 Task: Start in the project AgileHive the sprint 'Information Architecture Sprint', with a duration of 1 week. Start in the project AgileHive the sprint 'Information Architecture Sprint', with a duration of 3 weeks. Start in the project AgileHive the sprint 'Information Architecture Sprint', with a duration of 2 weeks
Action: Mouse moved to (232, 71)
Screenshot: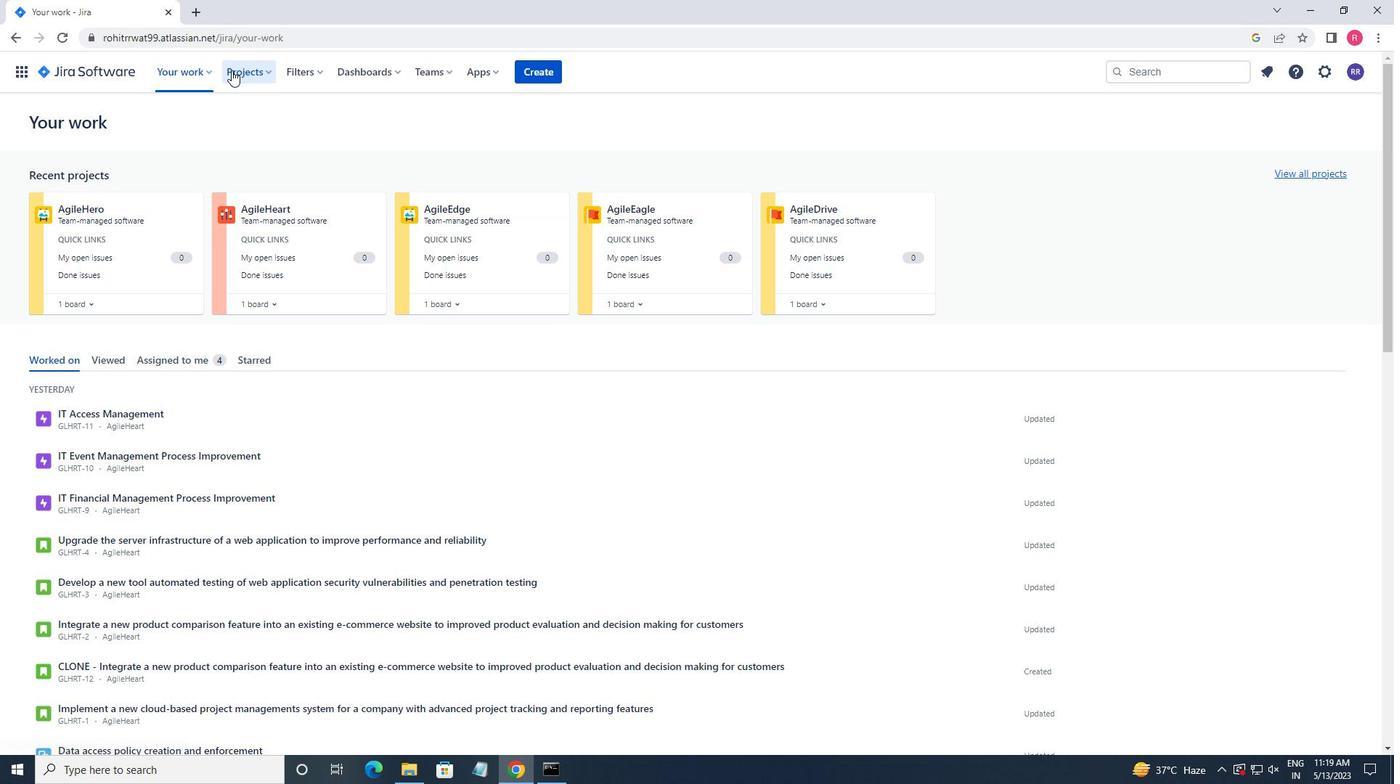 
Action: Mouse pressed left at (232, 71)
Screenshot: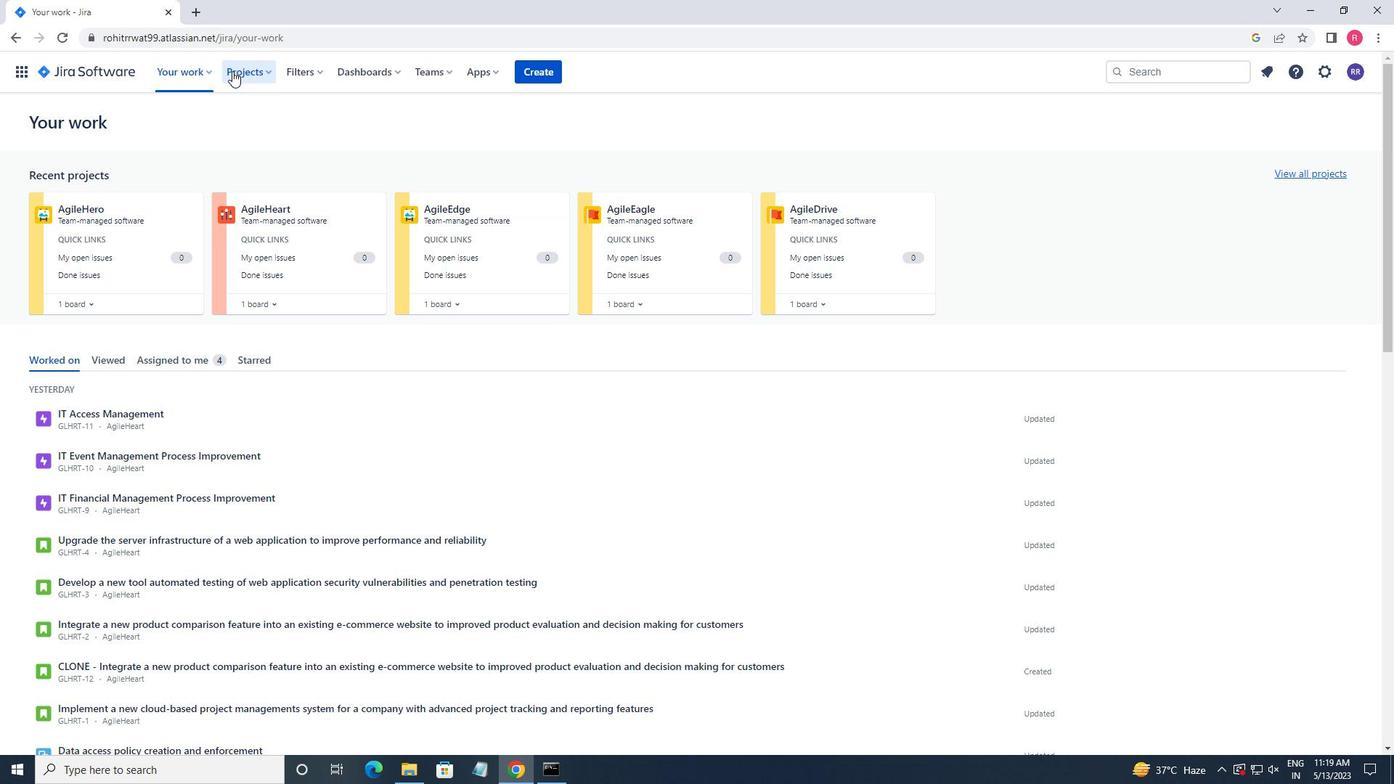 
Action: Mouse moved to (268, 132)
Screenshot: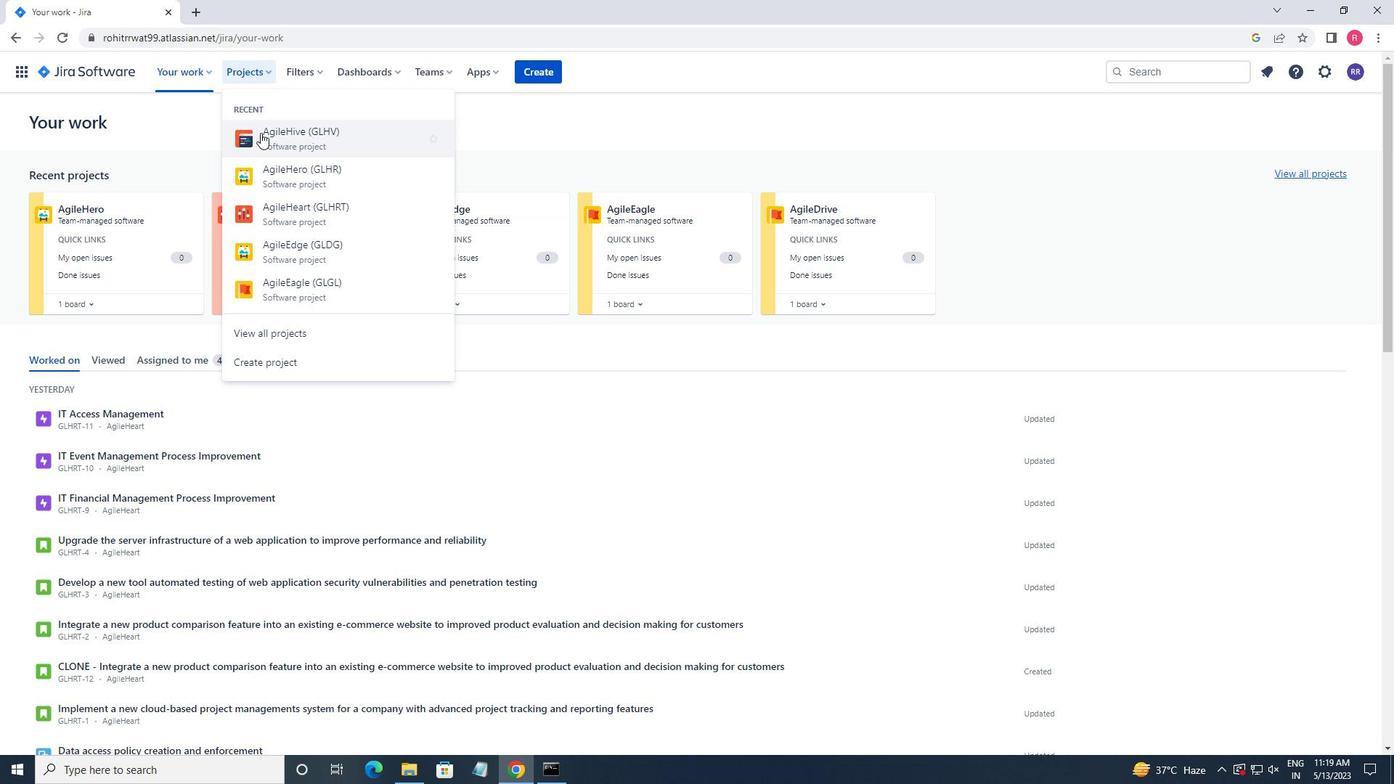 
Action: Mouse pressed left at (268, 132)
Screenshot: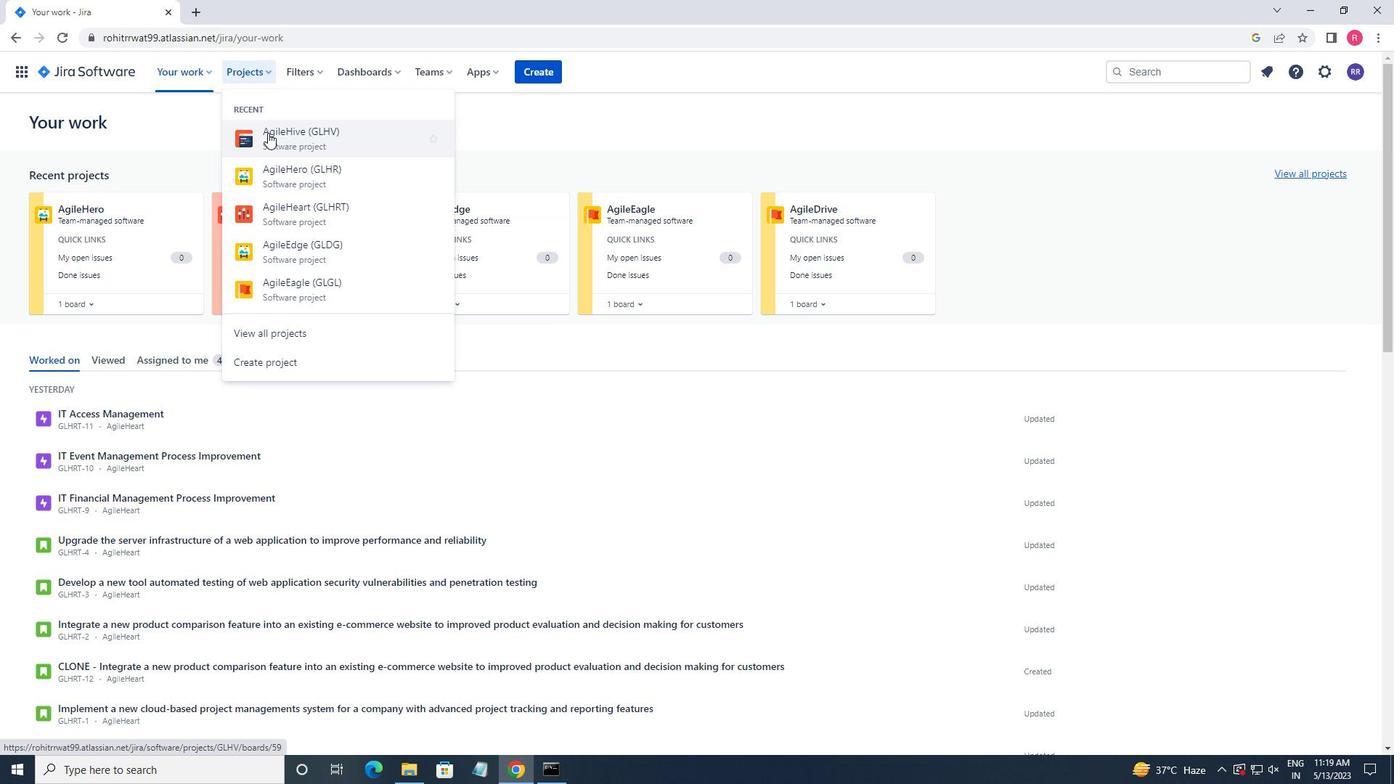 
Action: Mouse moved to (109, 212)
Screenshot: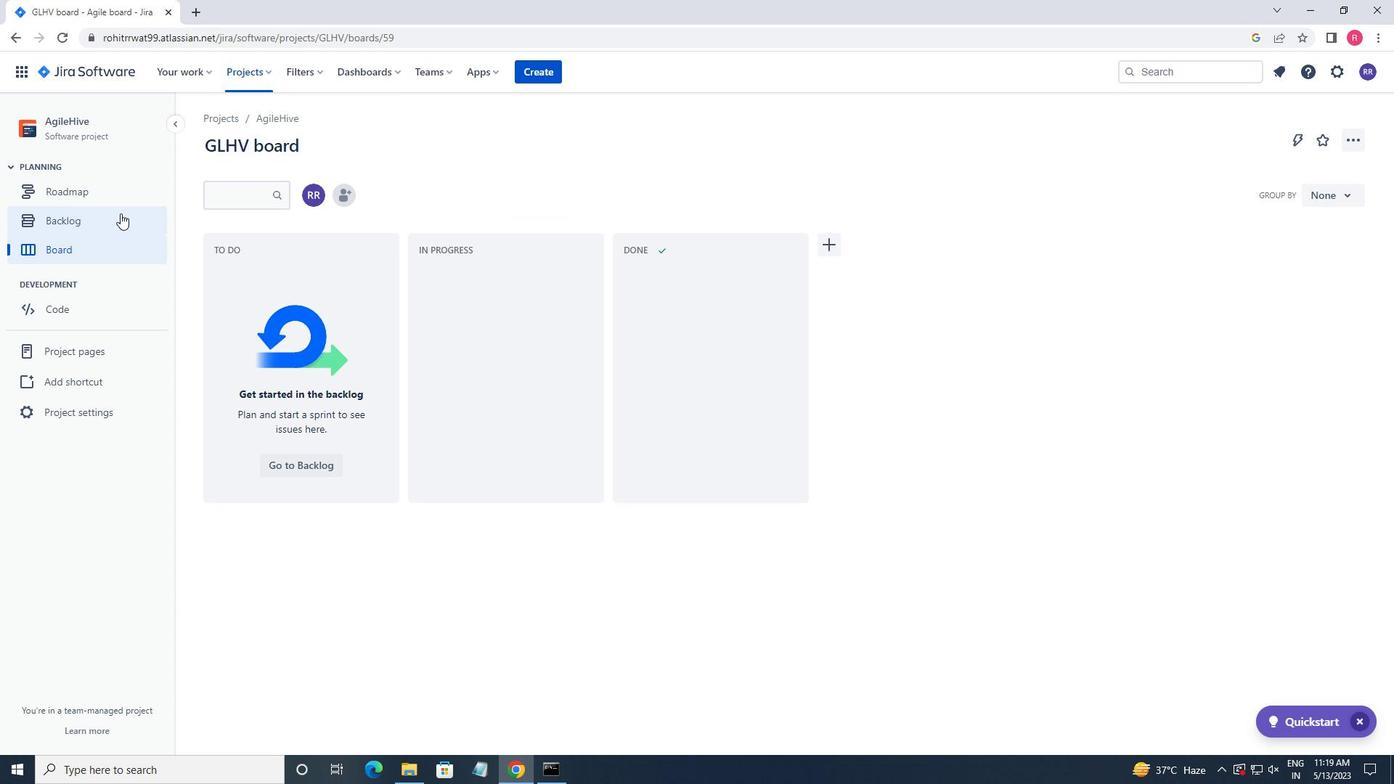 
Action: Mouse pressed left at (109, 212)
Screenshot: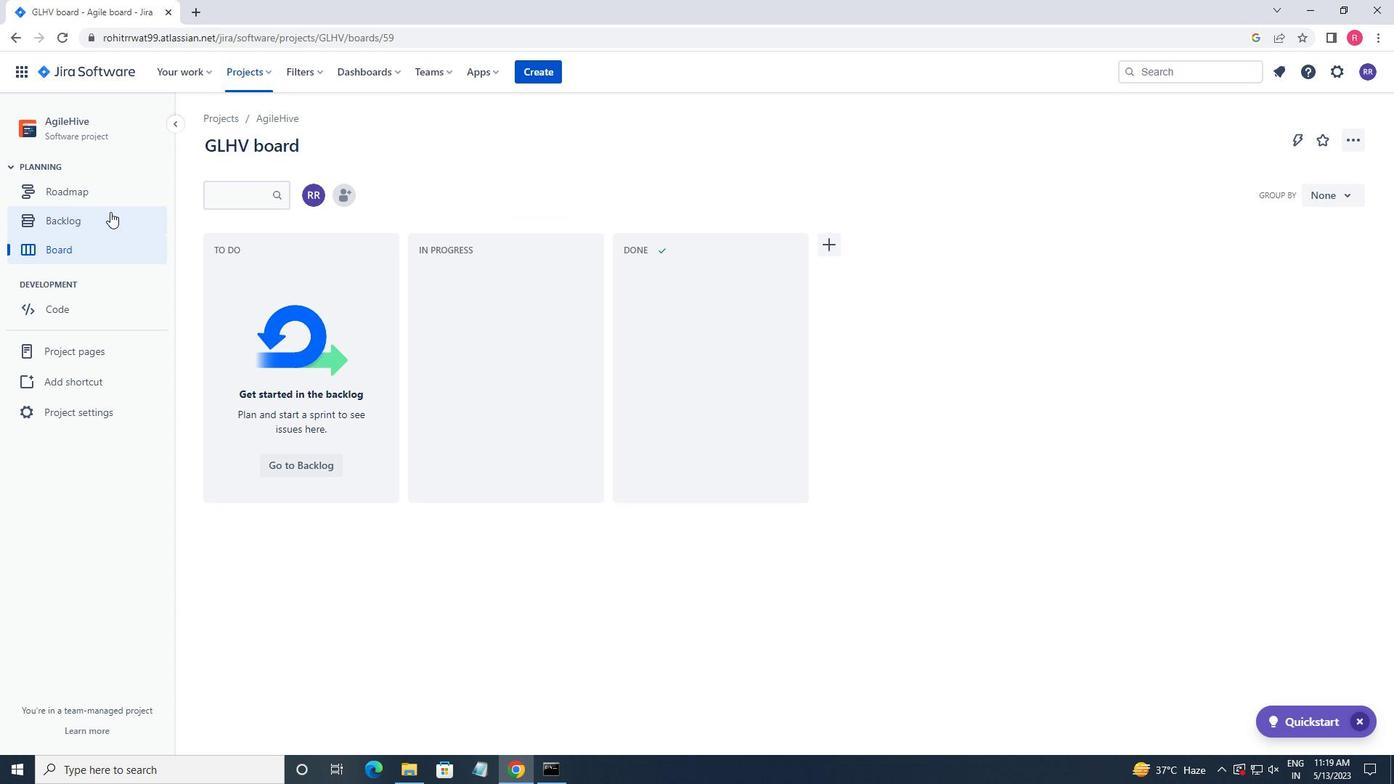 
Action: Mouse moved to (1269, 233)
Screenshot: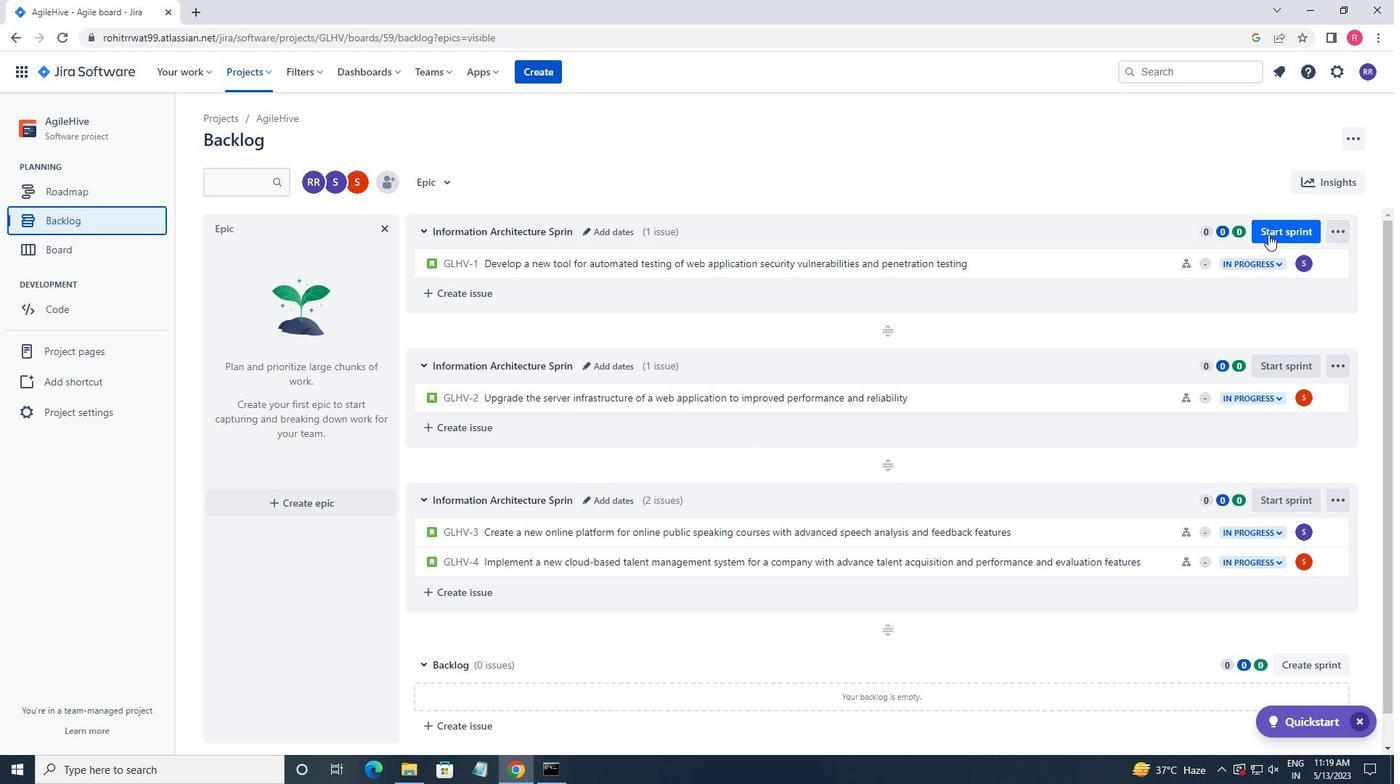 
Action: Mouse pressed left at (1269, 233)
Screenshot: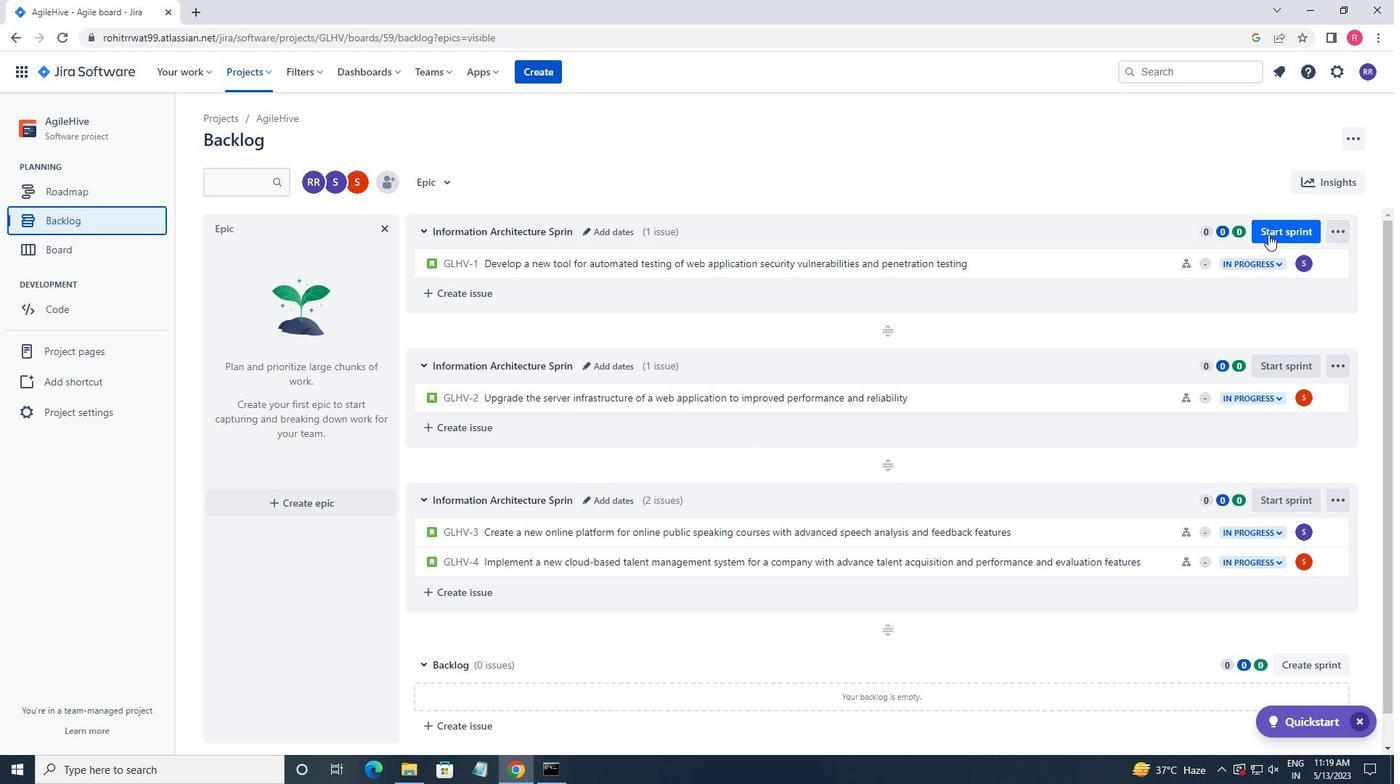 
Action: Mouse moved to (592, 255)
Screenshot: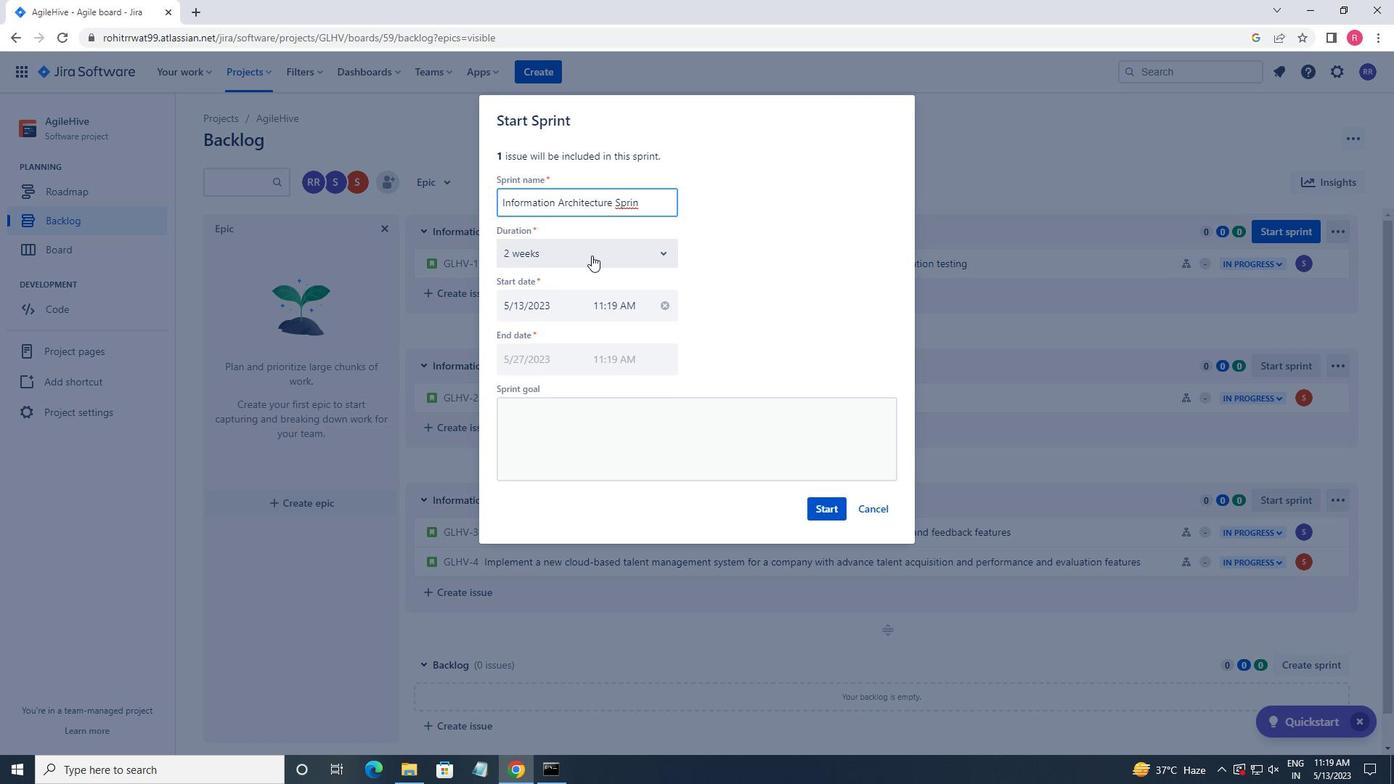 
Action: Mouse pressed left at (592, 255)
Screenshot: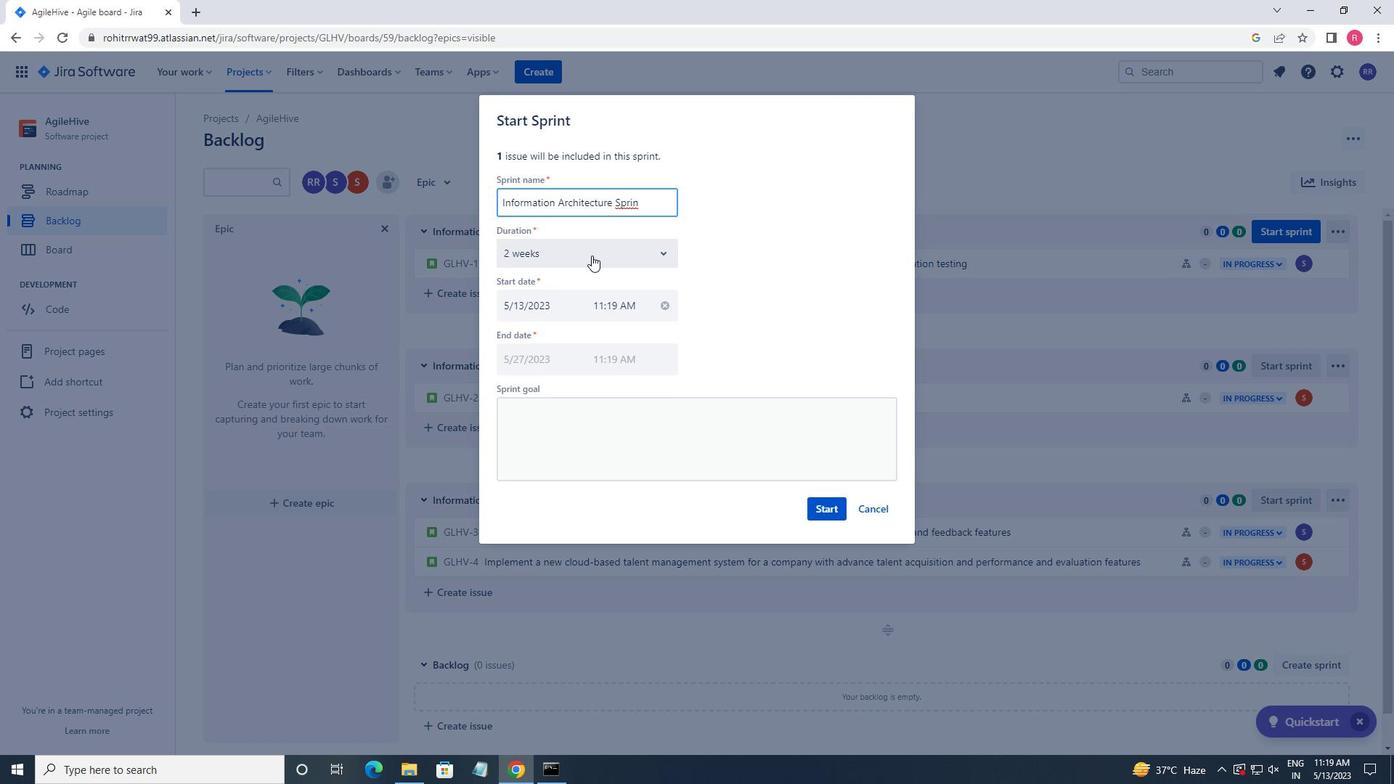 
Action: Mouse moved to (592, 291)
Screenshot: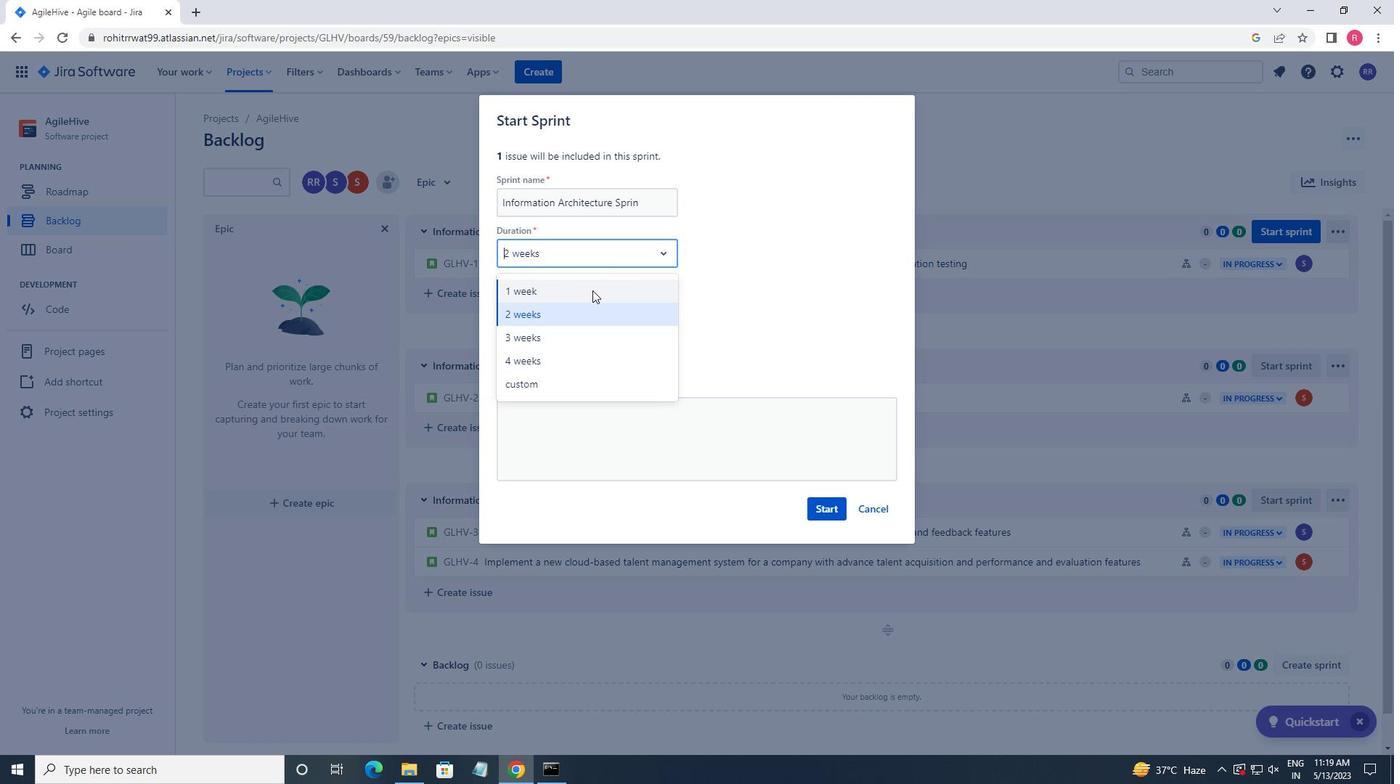 
Action: Mouse pressed left at (592, 291)
Screenshot: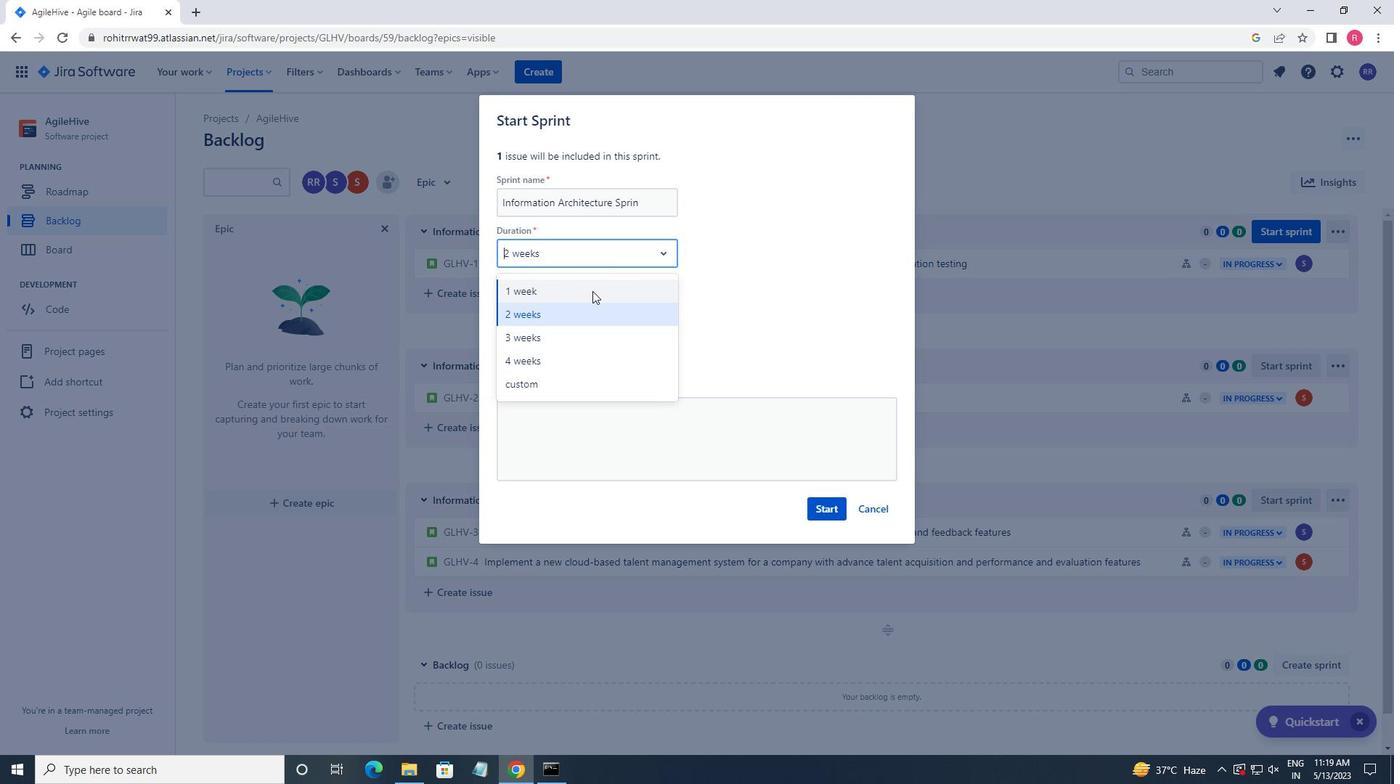 
Action: Mouse moved to (814, 504)
Screenshot: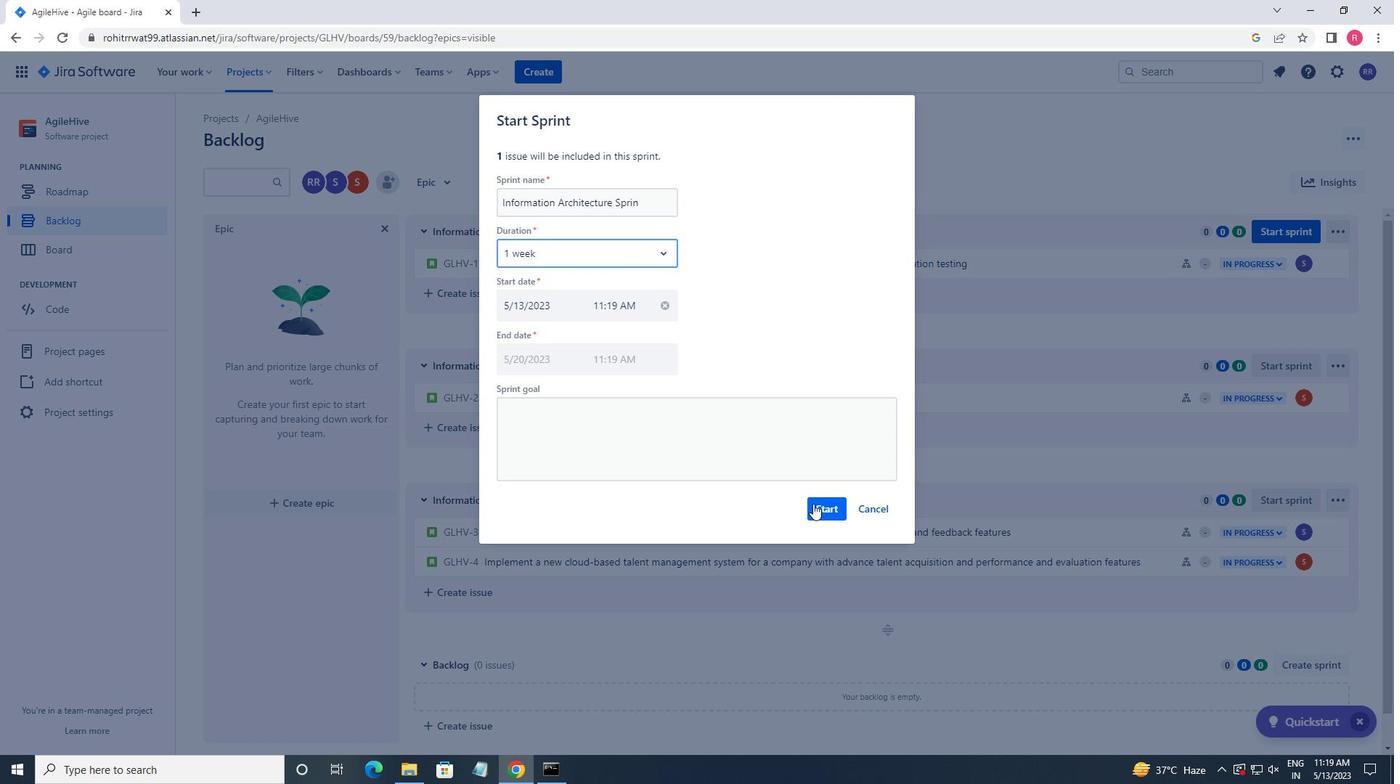 
Action: Mouse pressed left at (814, 504)
Screenshot: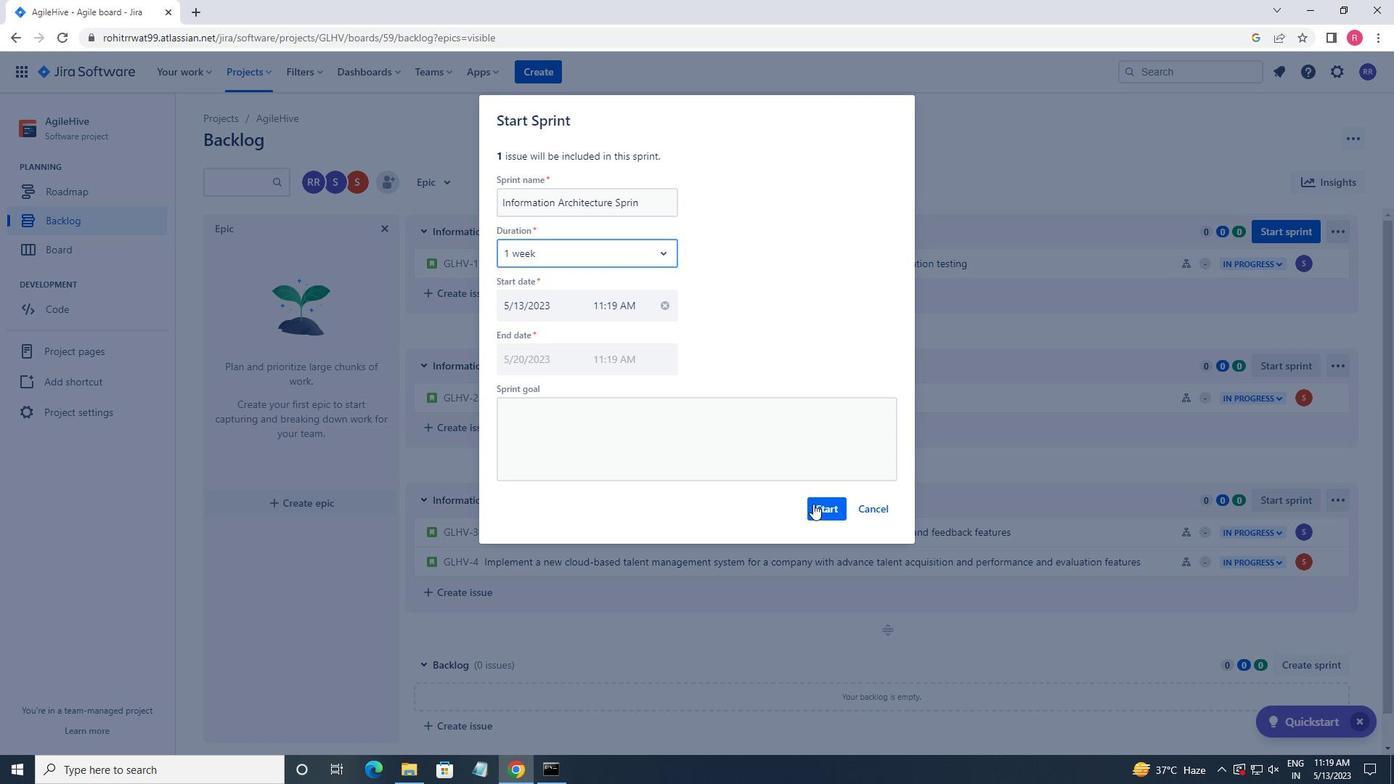 
Action: Mouse moved to (56, 228)
Screenshot: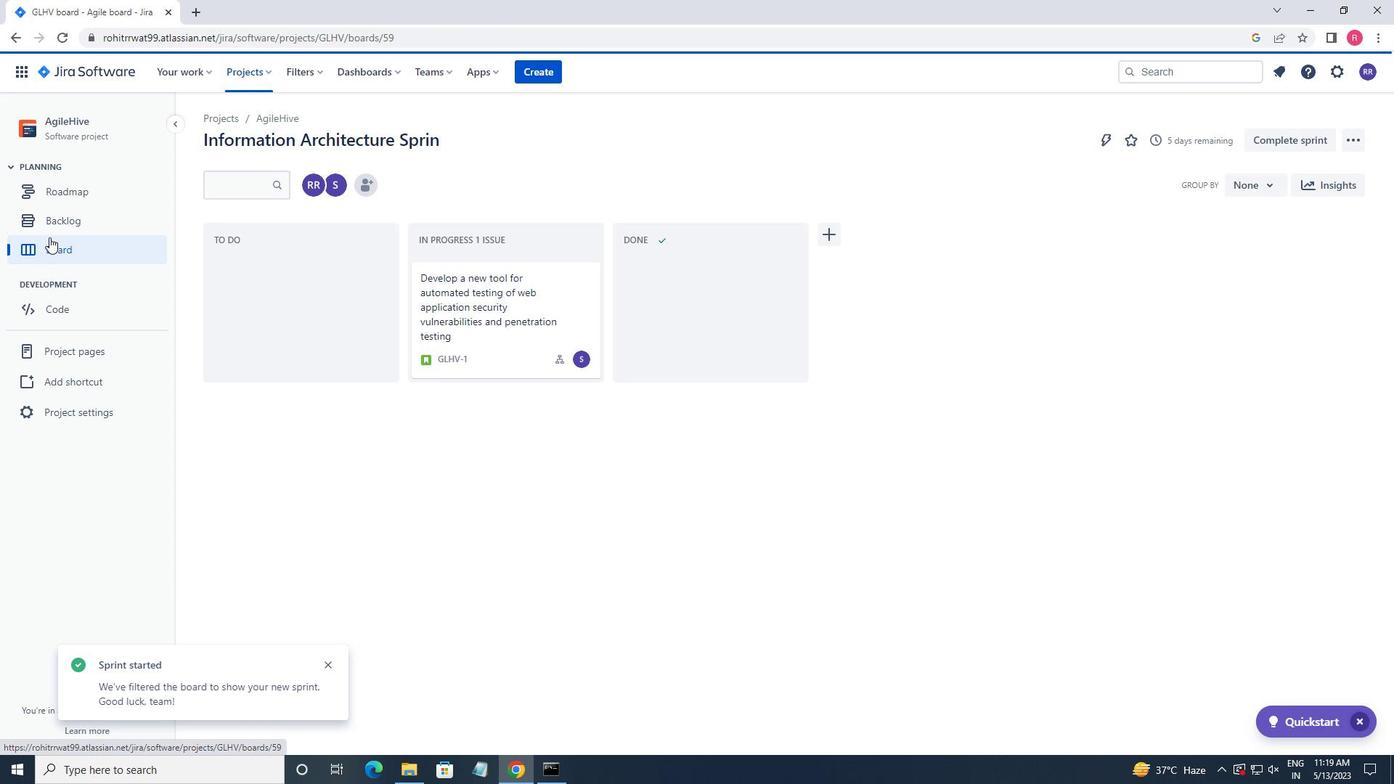 
Action: Mouse pressed left at (56, 228)
Screenshot: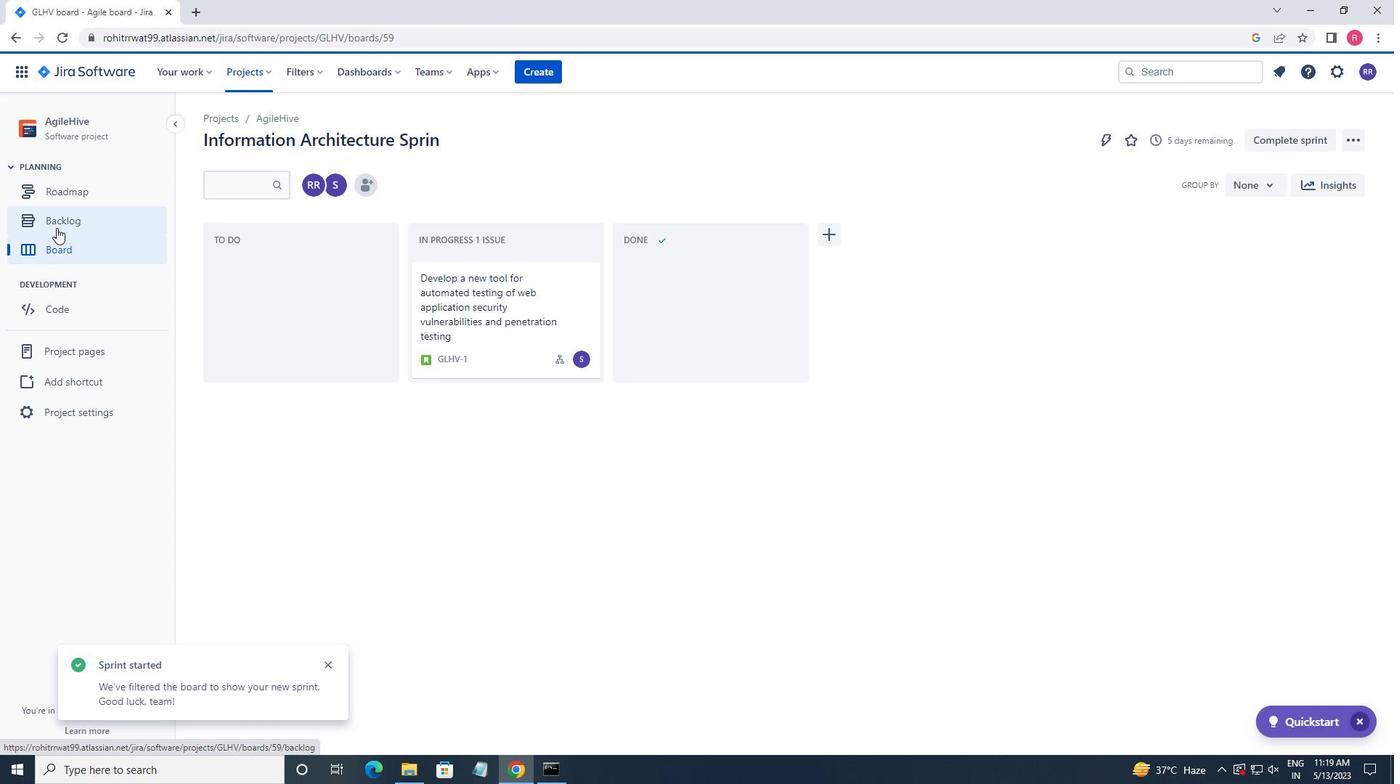 
Action: Mouse moved to (920, 540)
Screenshot: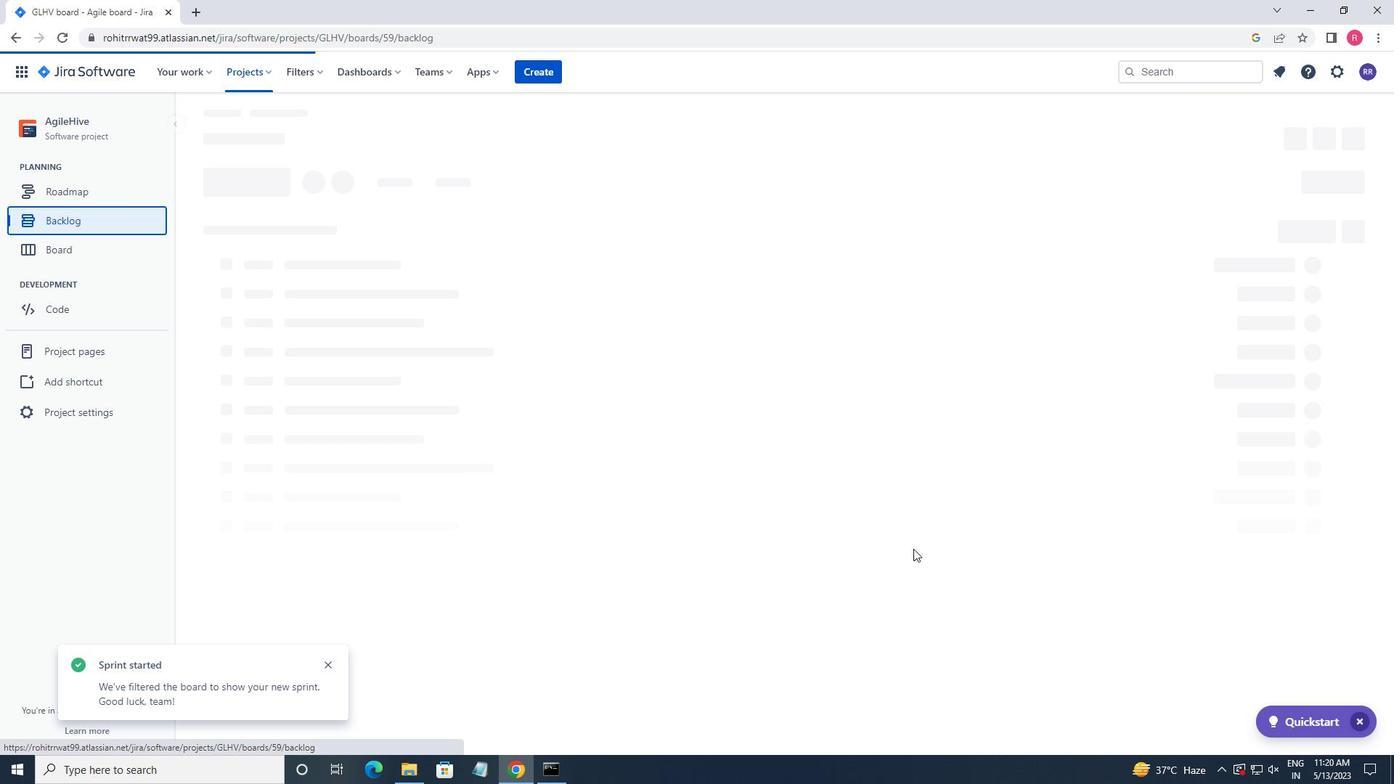 
Action: Mouse scrolled (920, 539) with delta (0, 0)
Screenshot: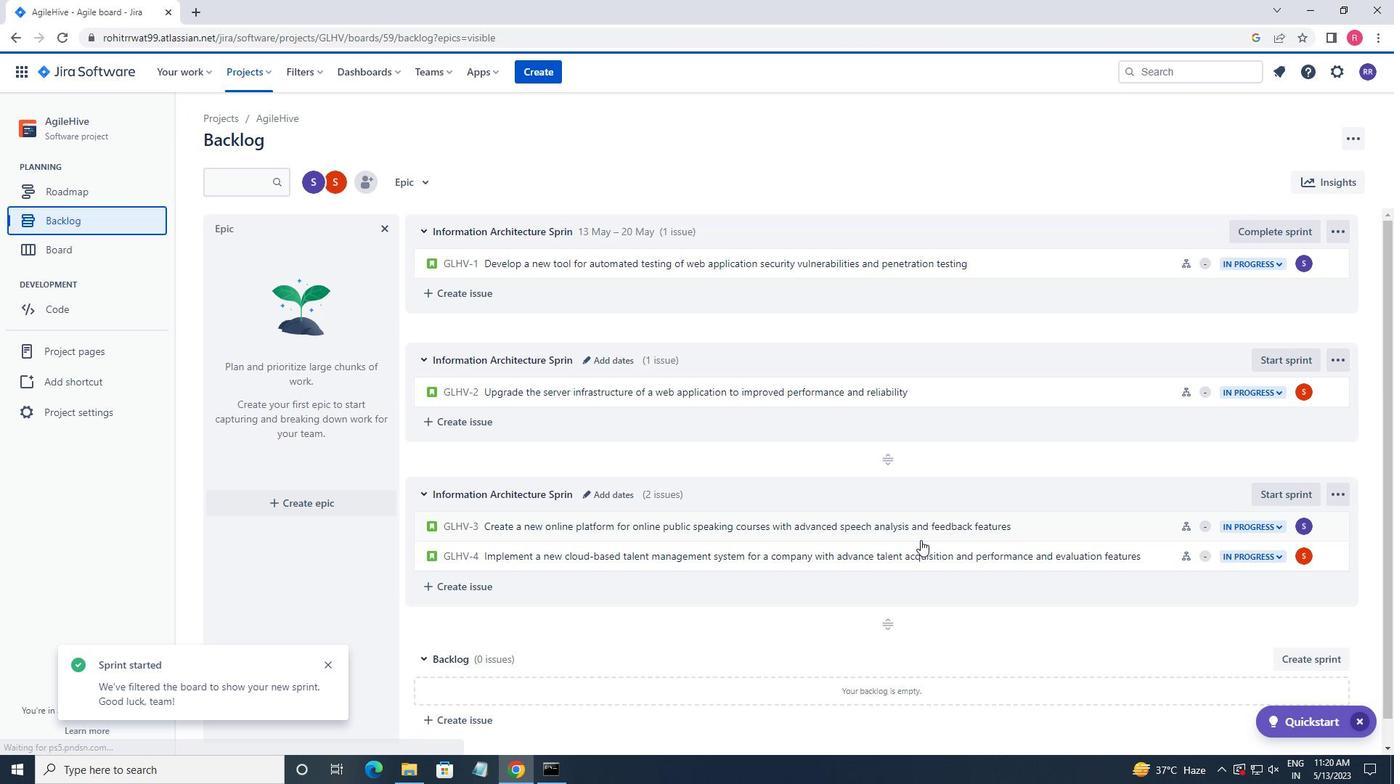 
Action: Mouse scrolled (920, 539) with delta (0, 0)
Screenshot: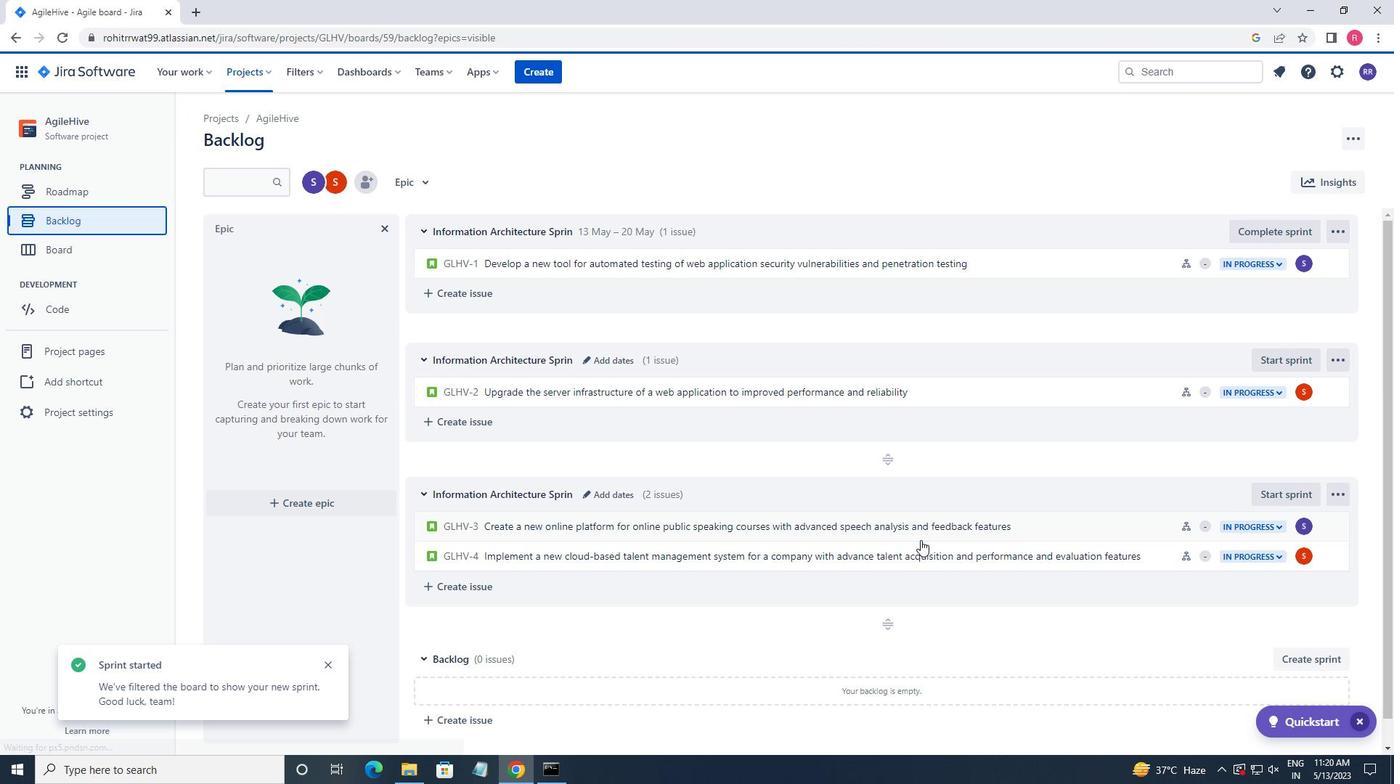 
Action: Mouse moved to (1280, 345)
Screenshot: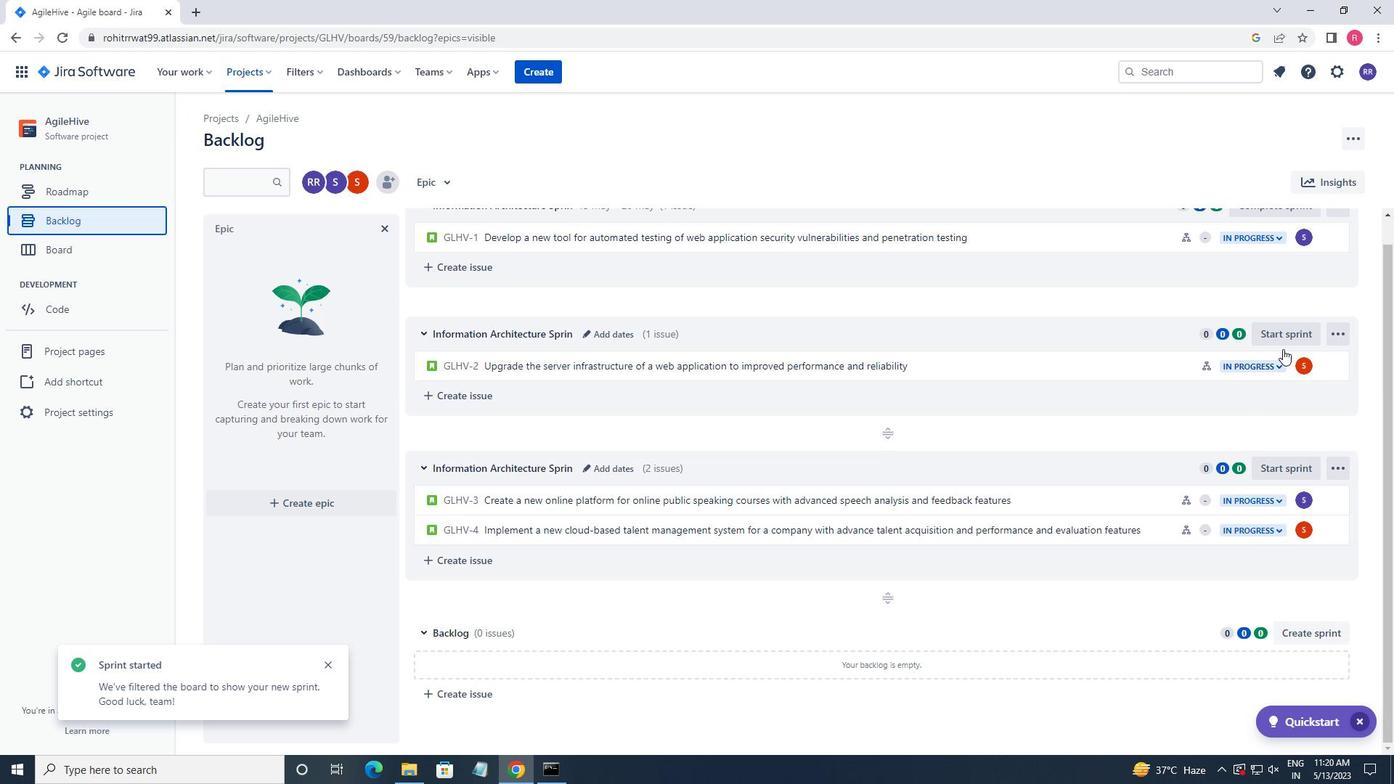 
Action: Mouse pressed left at (1280, 345)
Screenshot: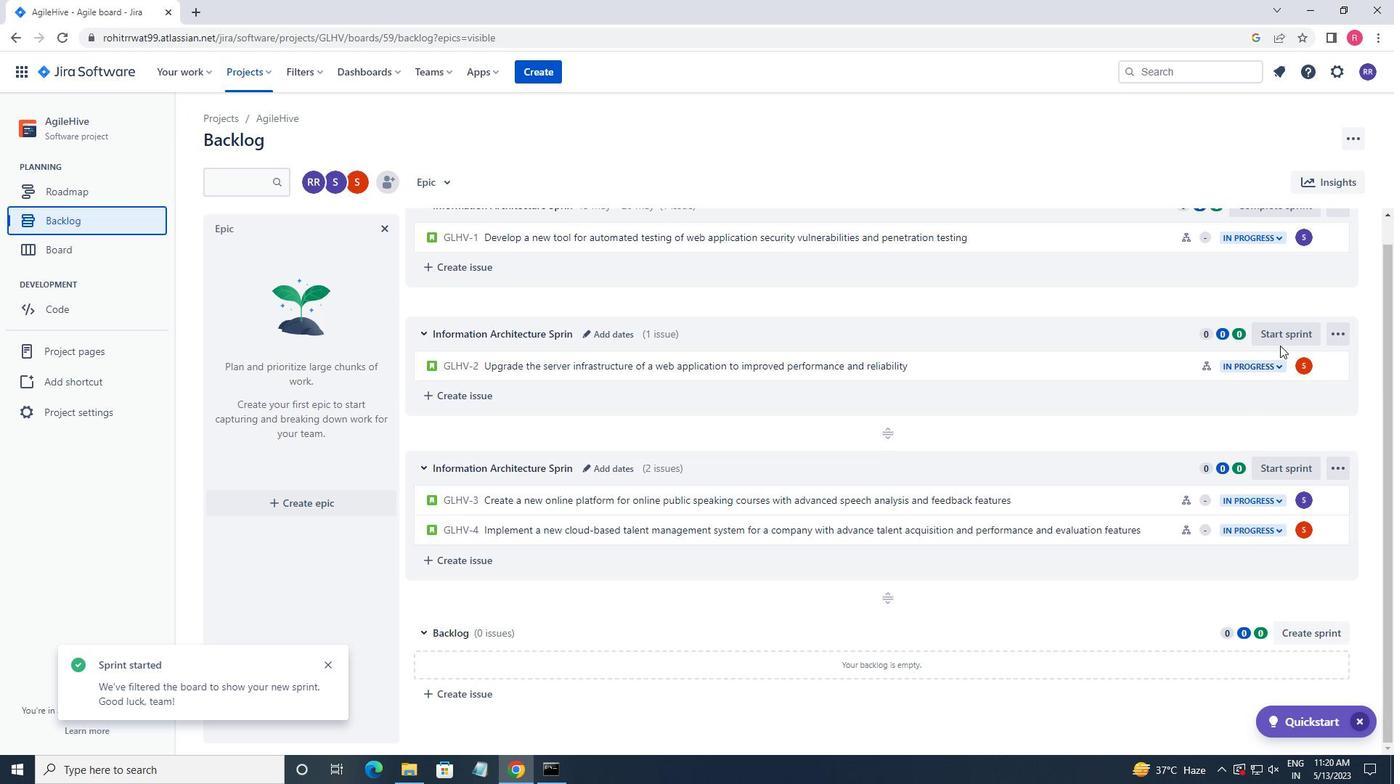 
Action: Mouse moved to (1278, 330)
Screenshot: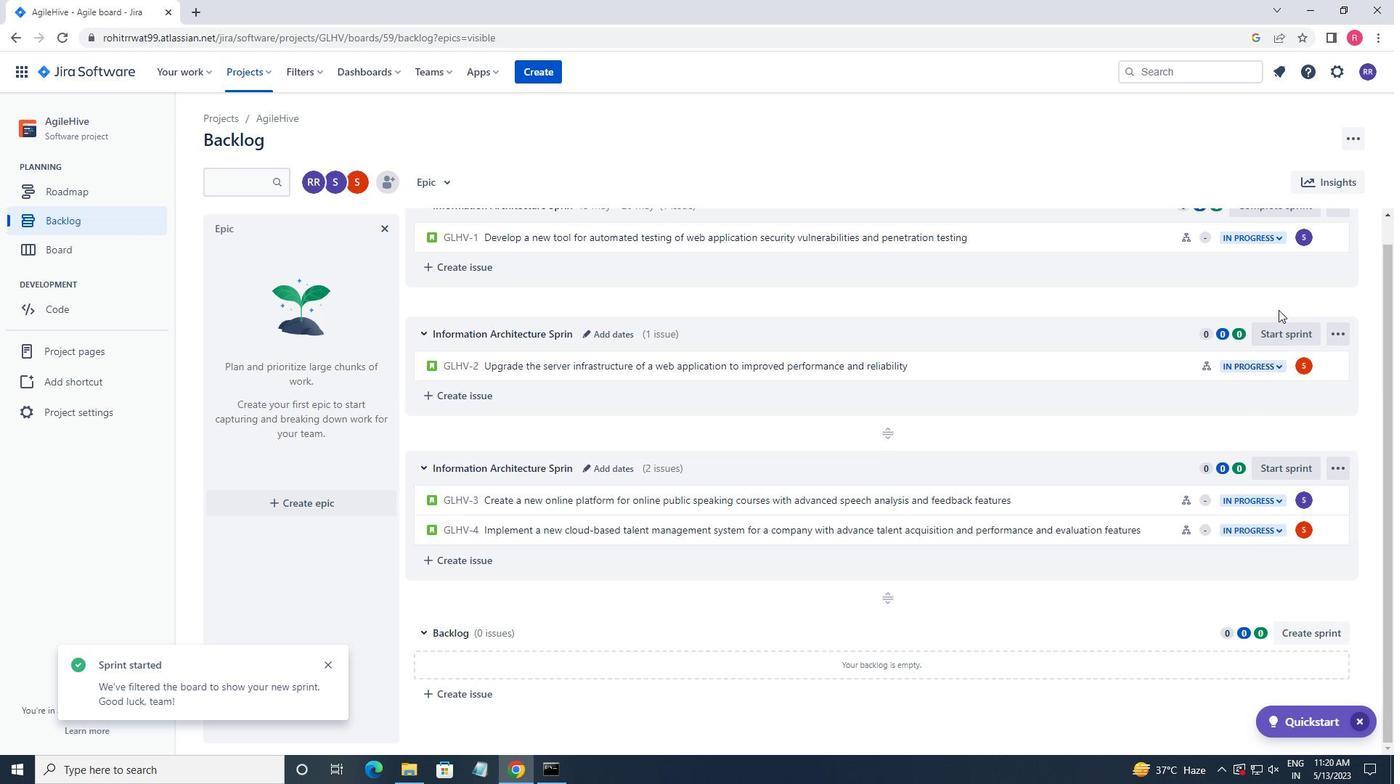 
Action: Mouse pressed left at (1278, 330)
Screenshot: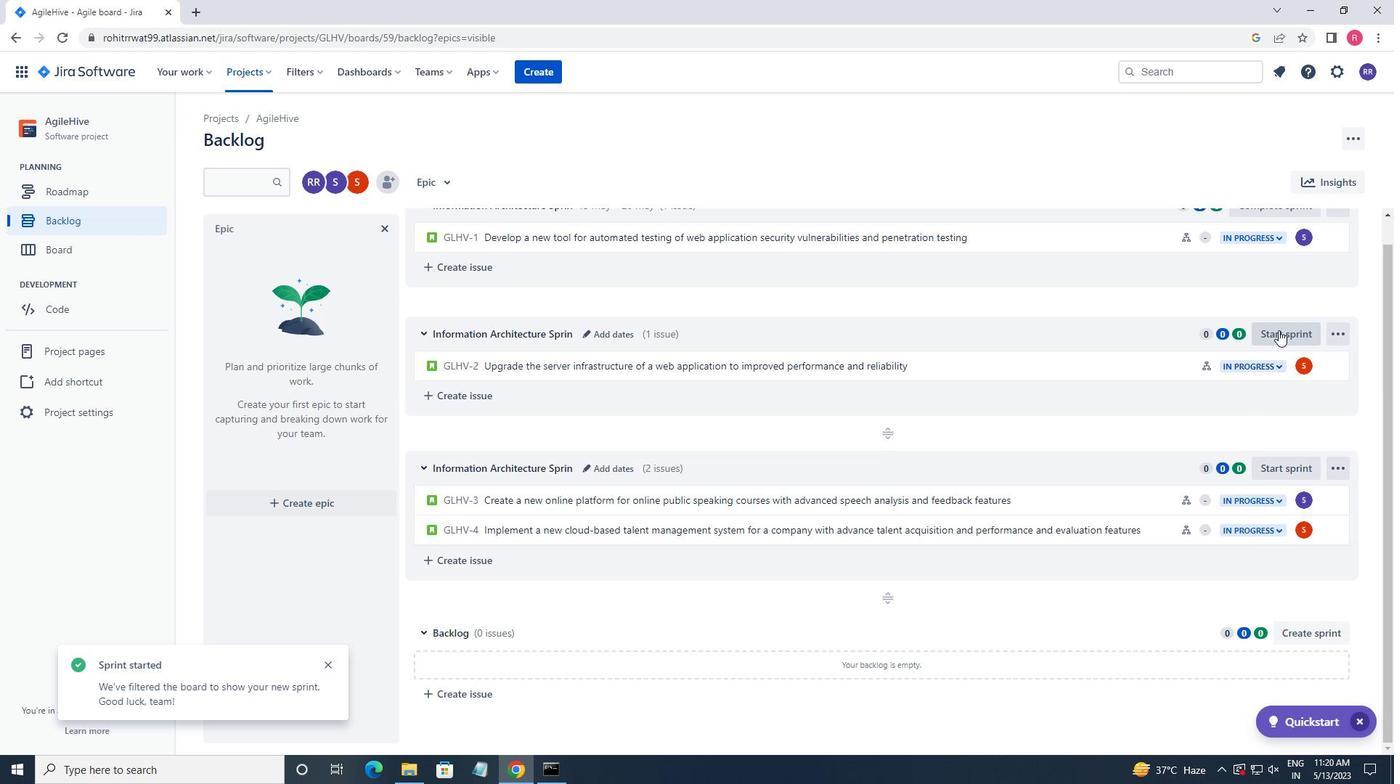 
Action: Mouse moved to (641, 265)
Screenshot: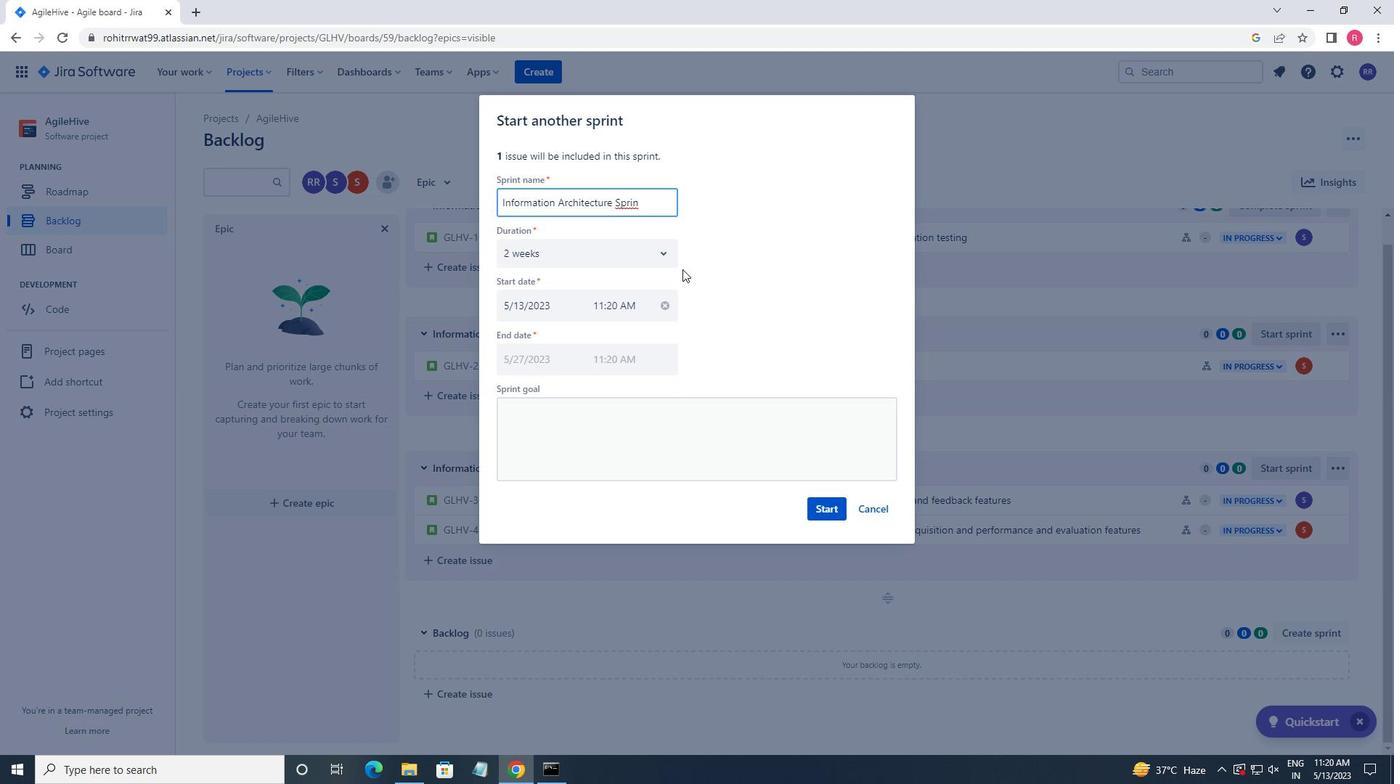 
Action: Mouse pressed left at (641, 265)
Screenshot: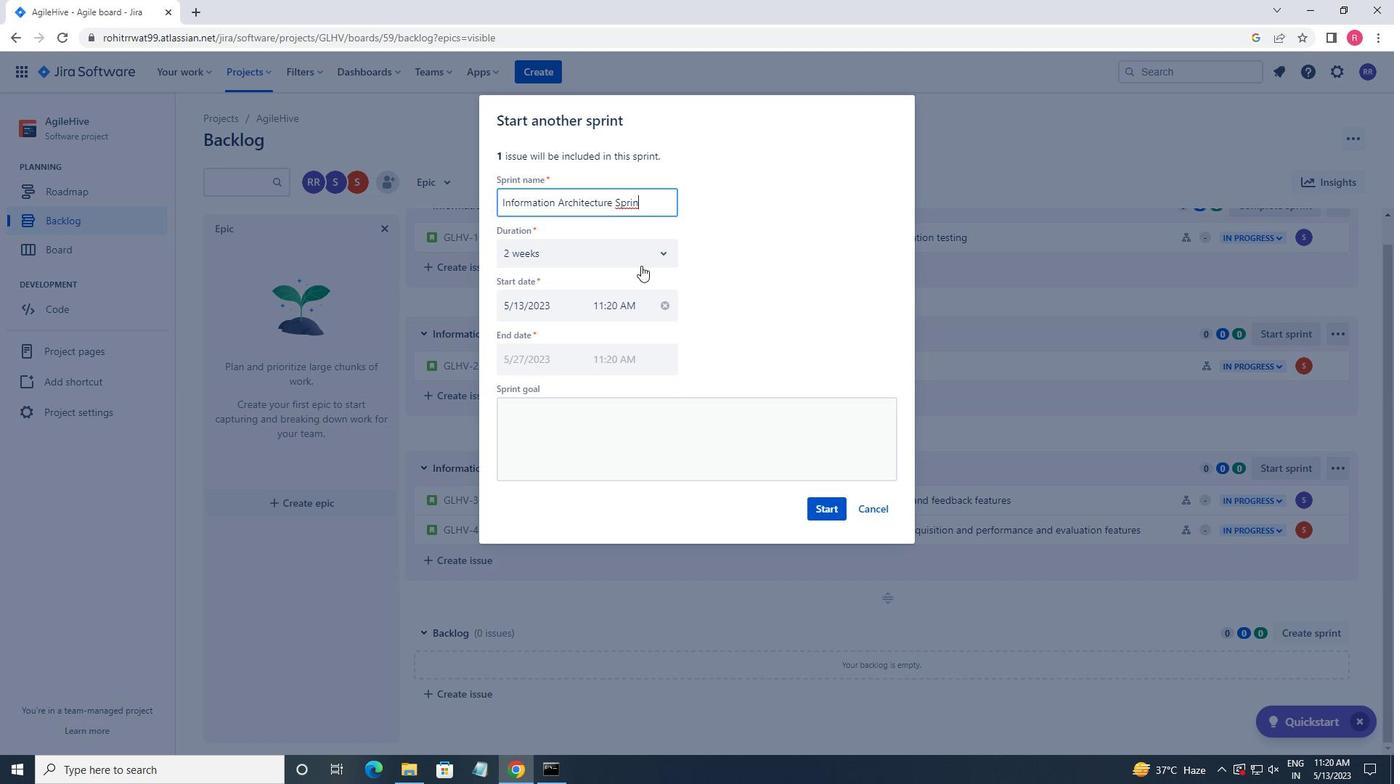
Action: Mouse moved to (607, 334)
Screenshot: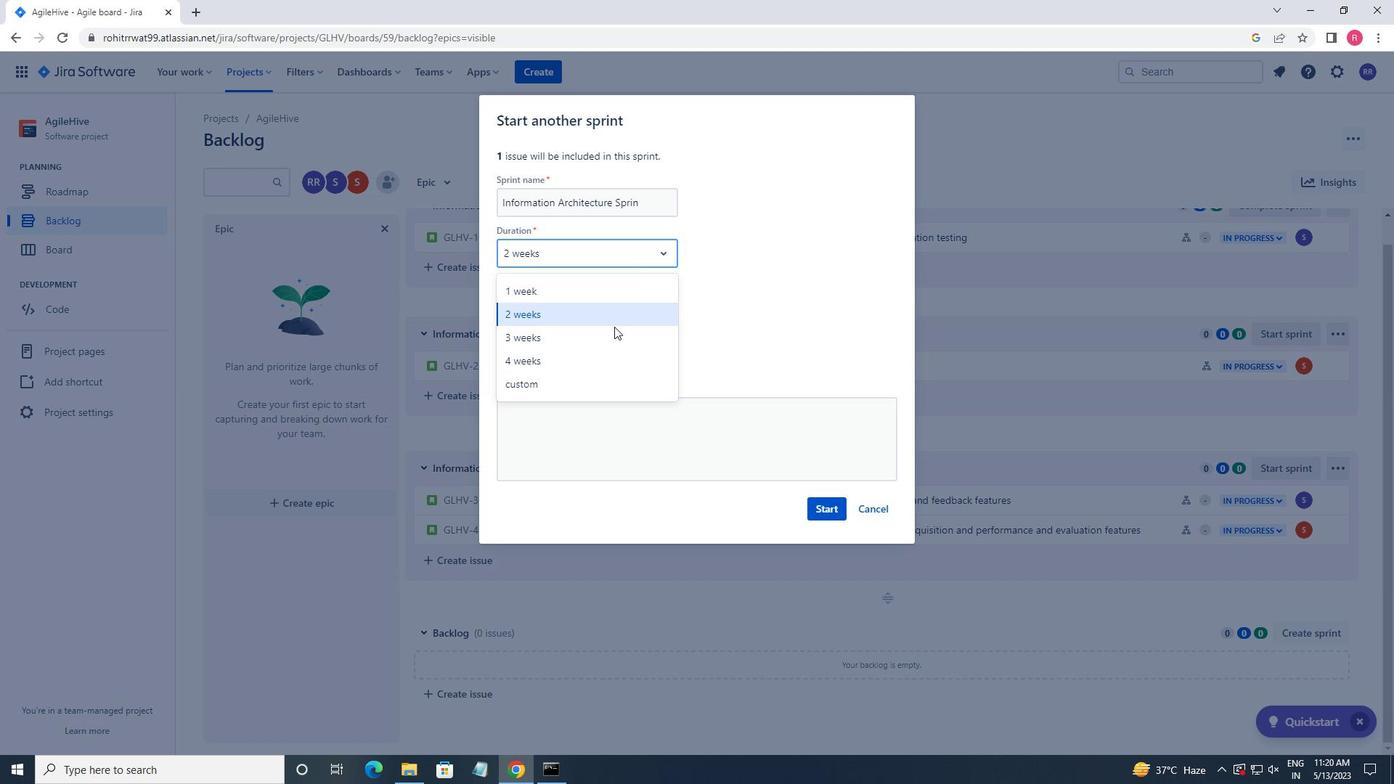 
Action: Mouse pressed left at (607, 334)
Screenshot: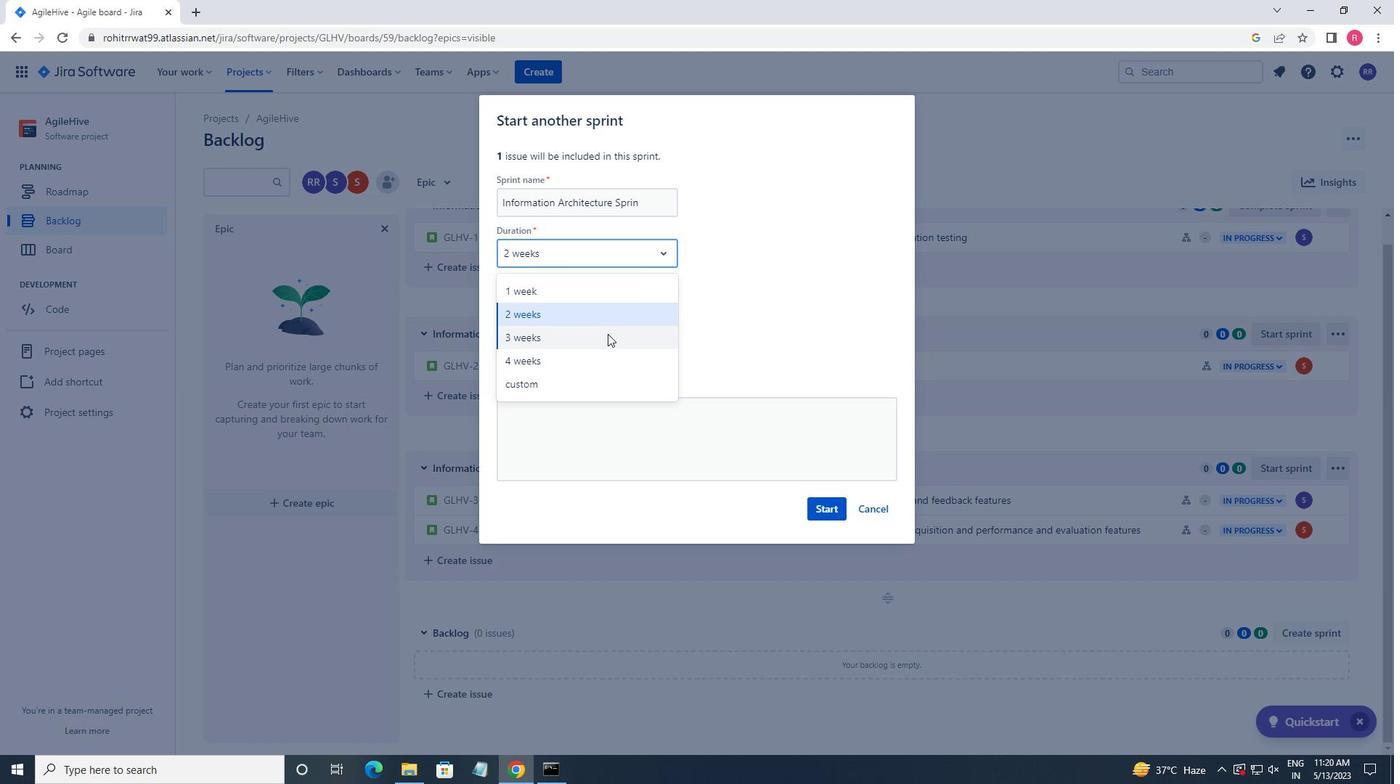 
Action: Mouse moved to (827, 517)
Screenshot: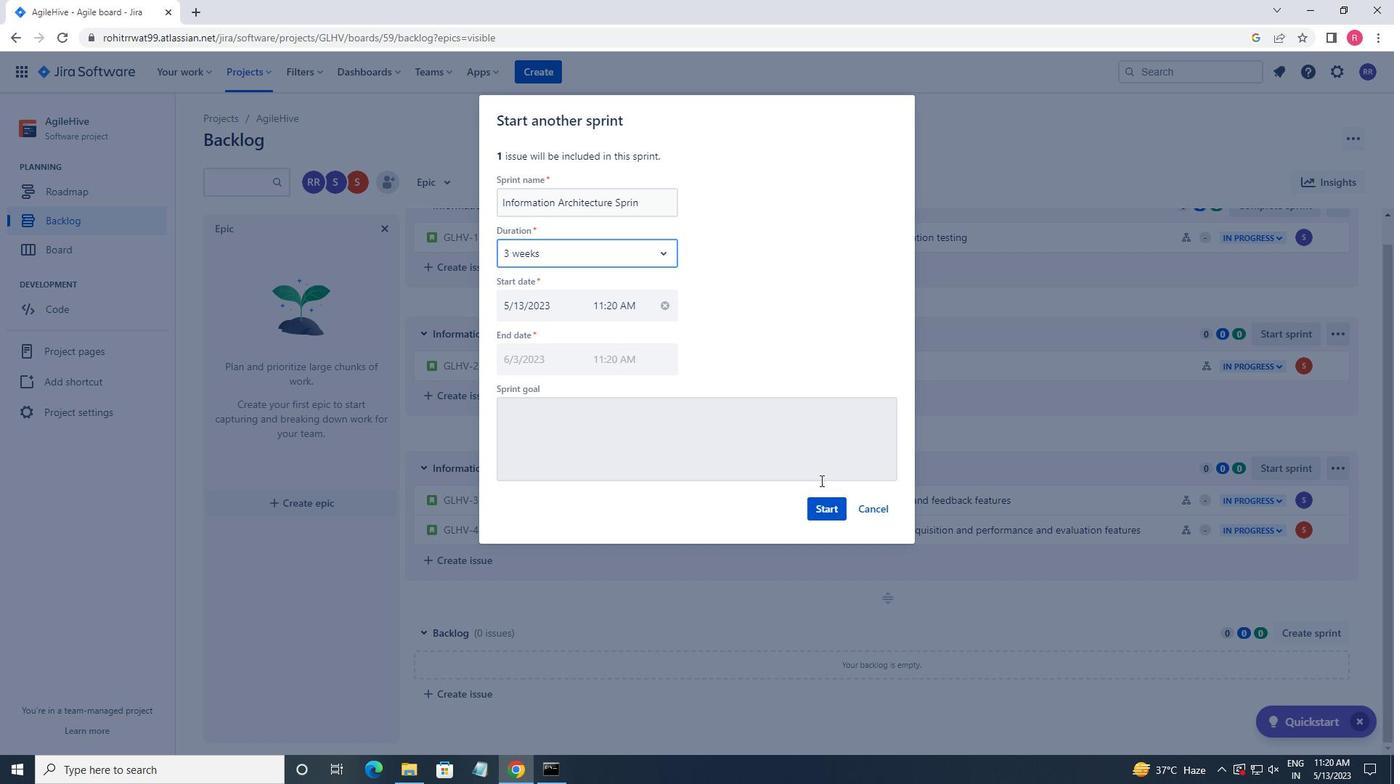 
Action: Mouse pressed left at (827, 517)
Screenshot: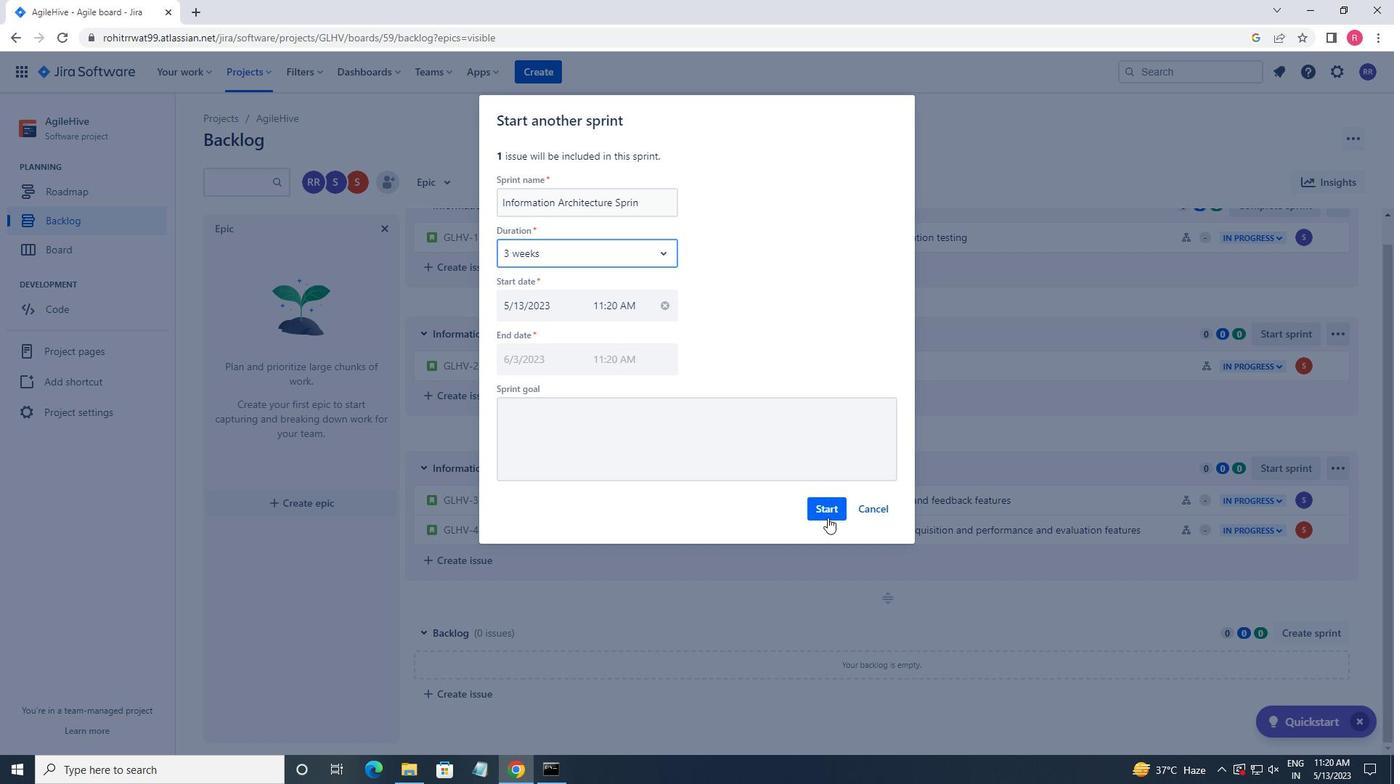 
Action: Mouse moved to (53, 226)
Screenshot: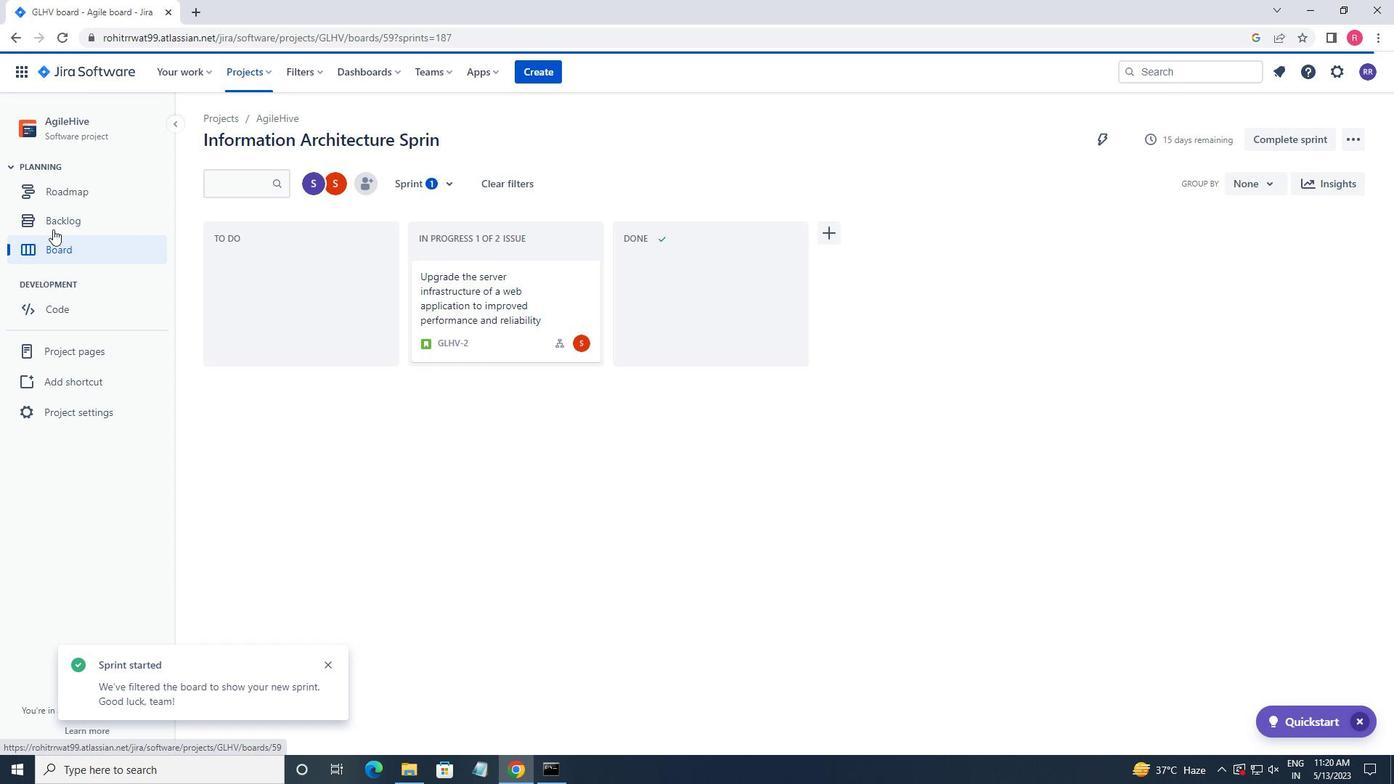 
Action: Mouse pressed left at (53, 226)
Screenshot: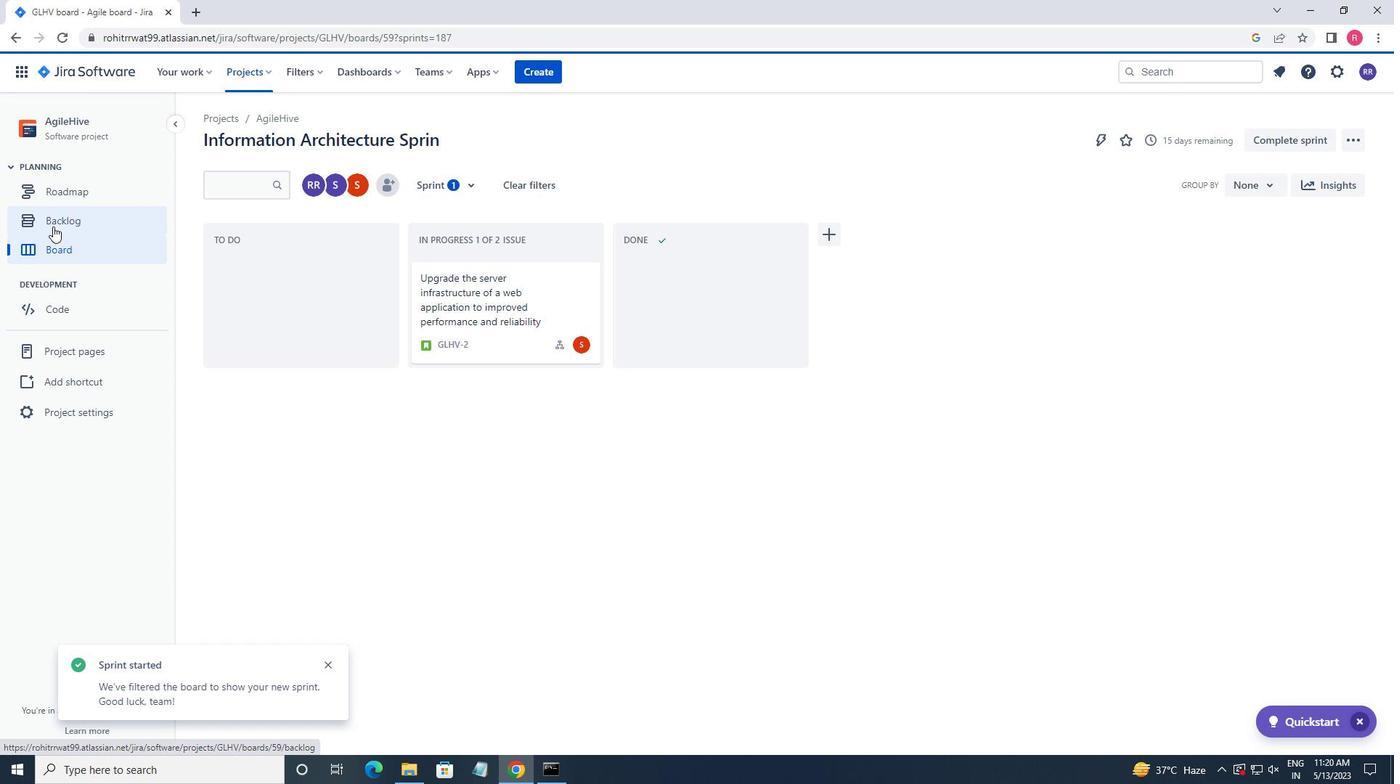 
Action: Mouse moved to (1021, 531)
Screenshot: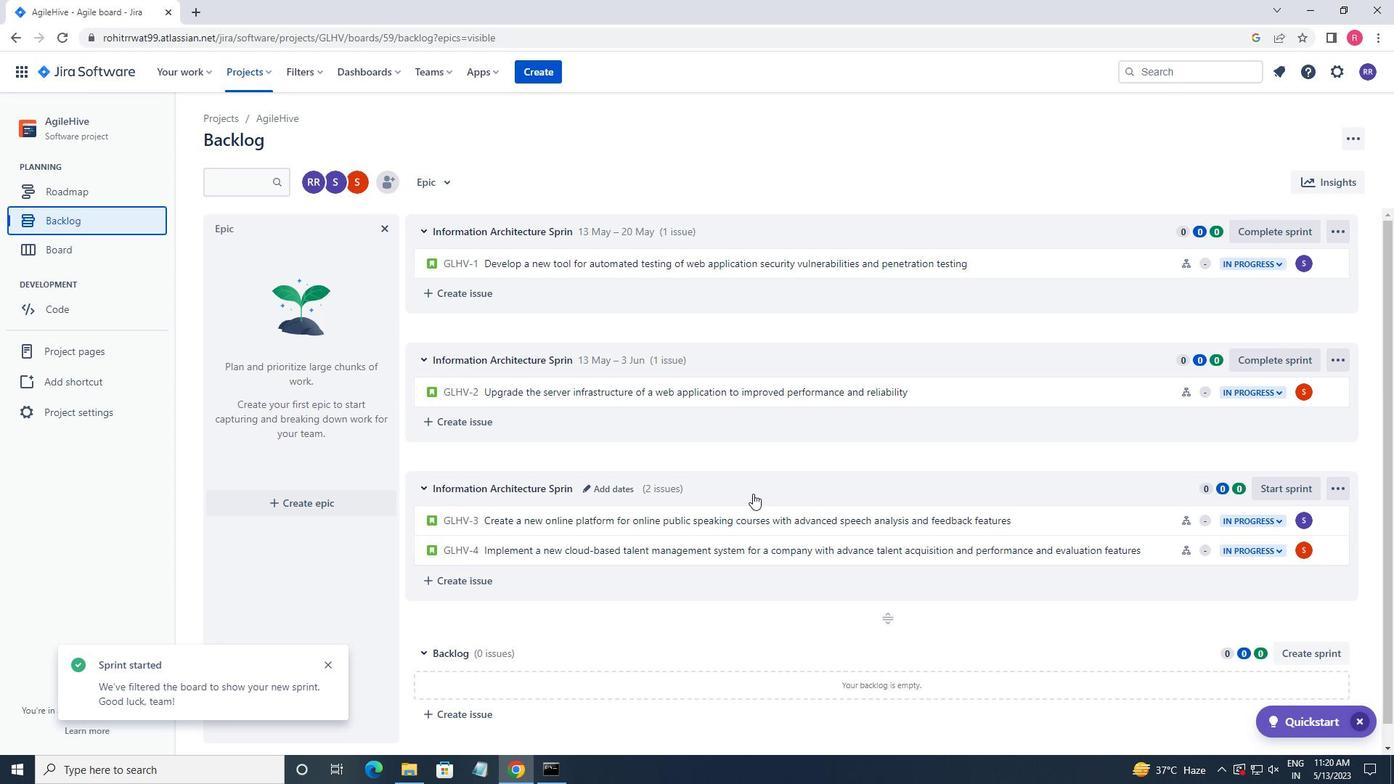 
Action: Mouse scrolled (1021, 530) with delta (0, 0)
Screenshot: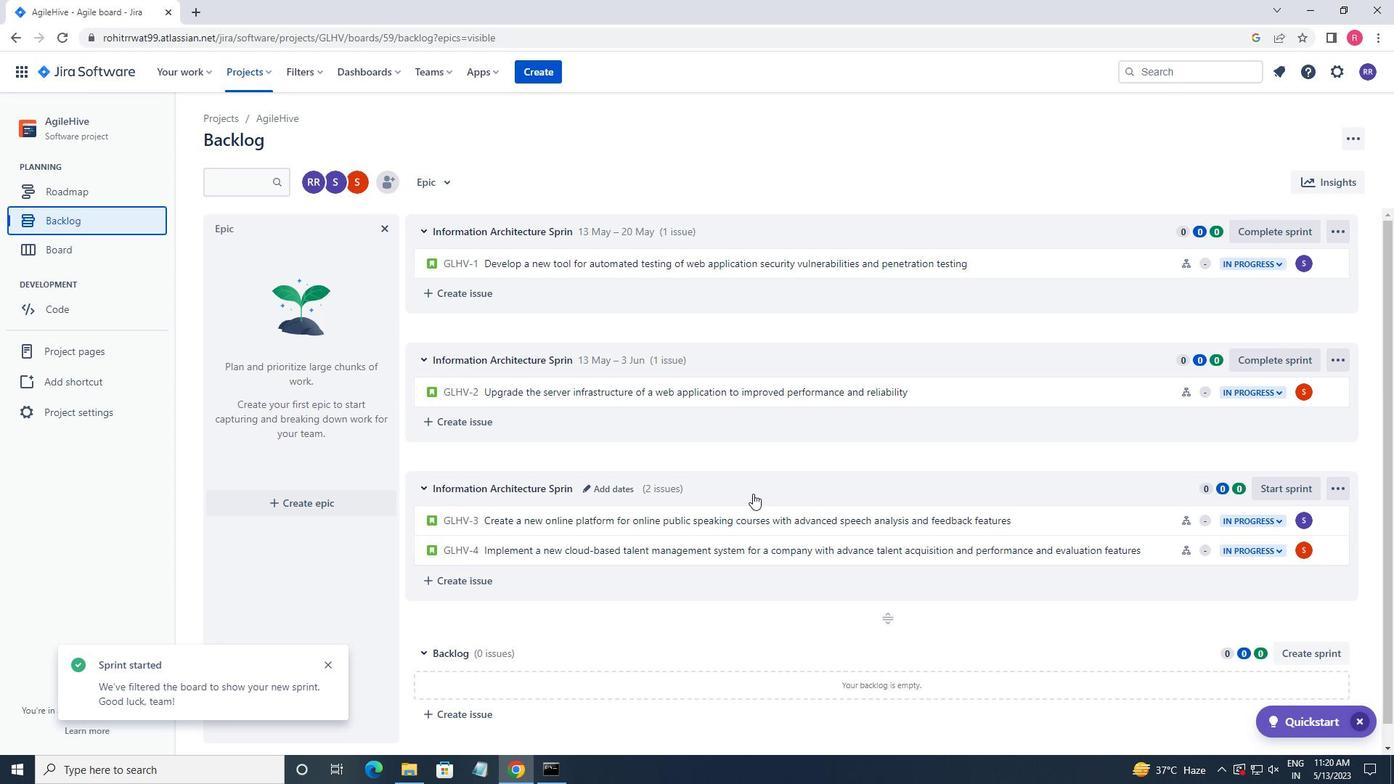 
Action: Mouse moved to (1048, 531)
Screenshot: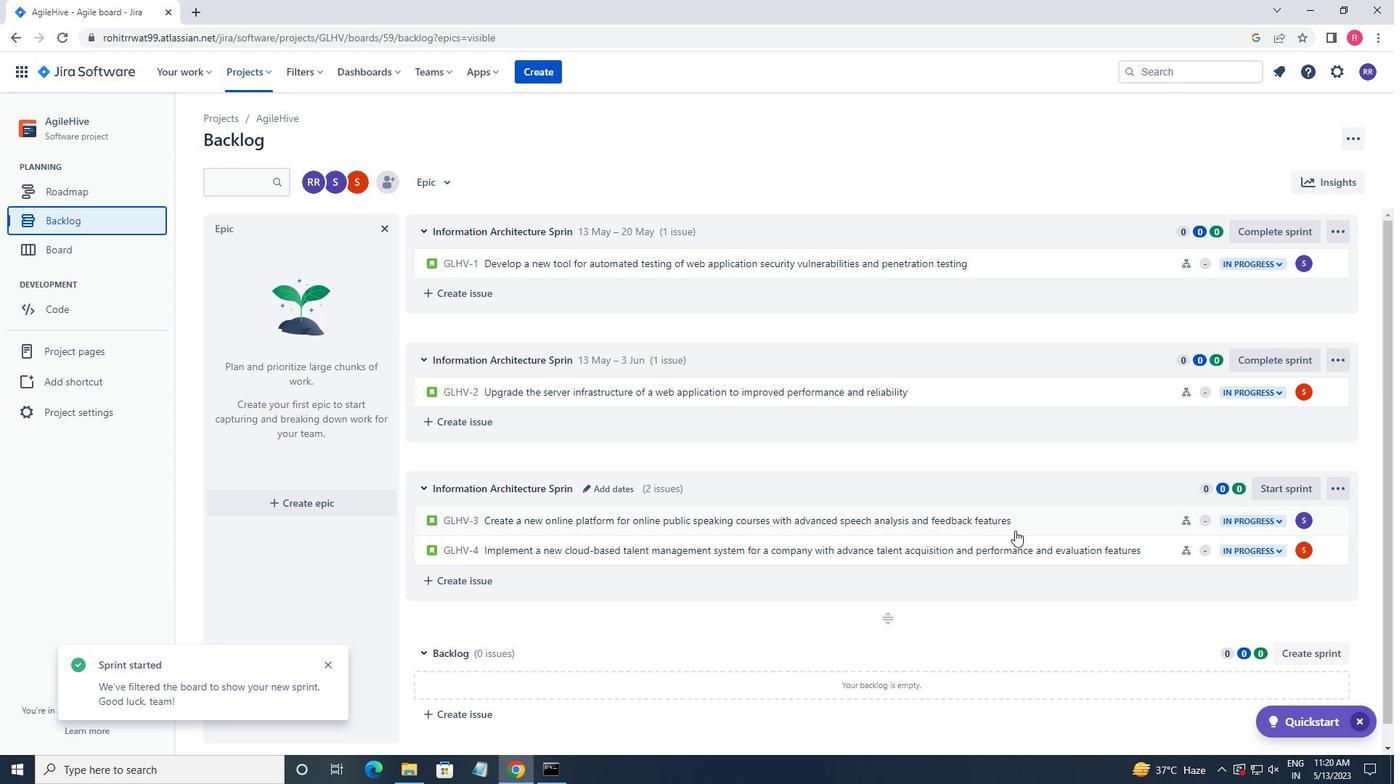 
Action: Mouse scrolled (1048, 530) with delta (0, 0)
Screenshot: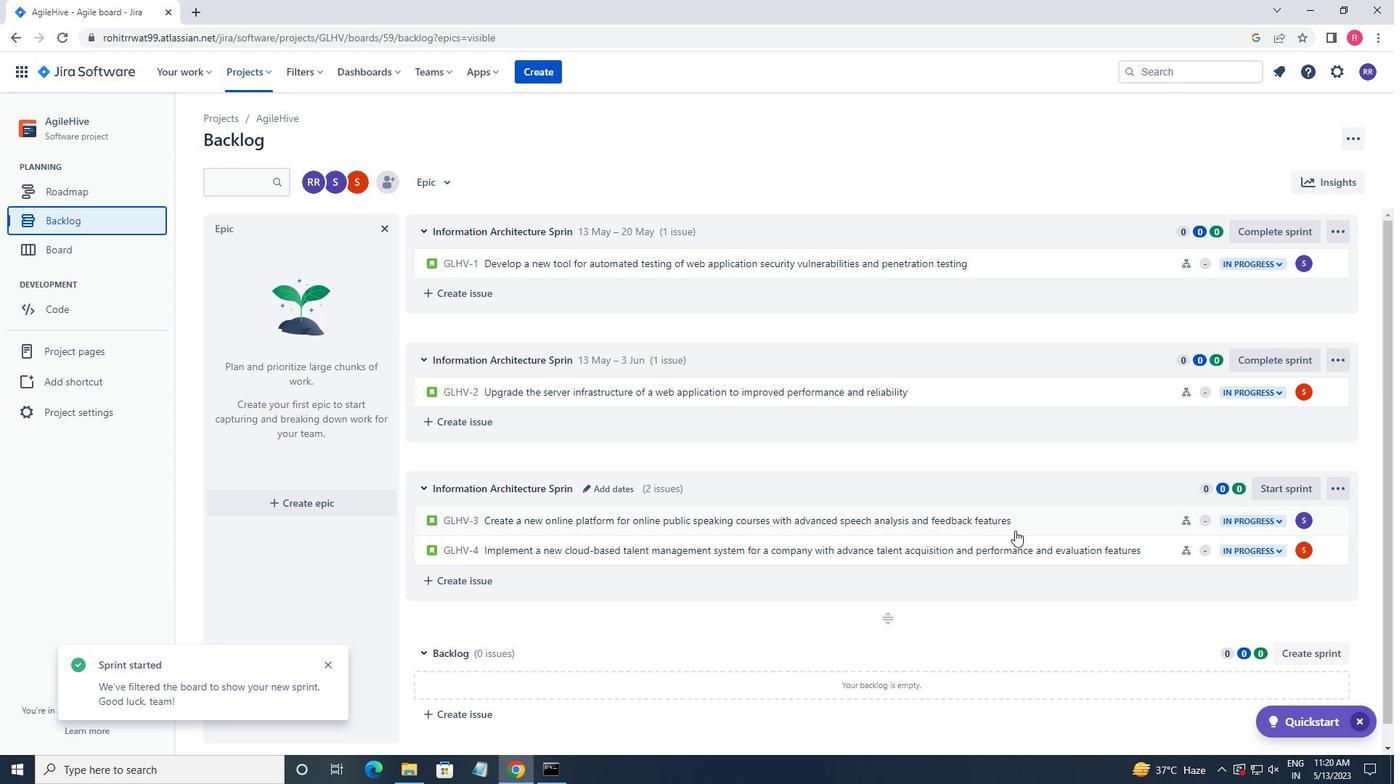 
Action: Mouse moved to (1093, 529)
Screenshot: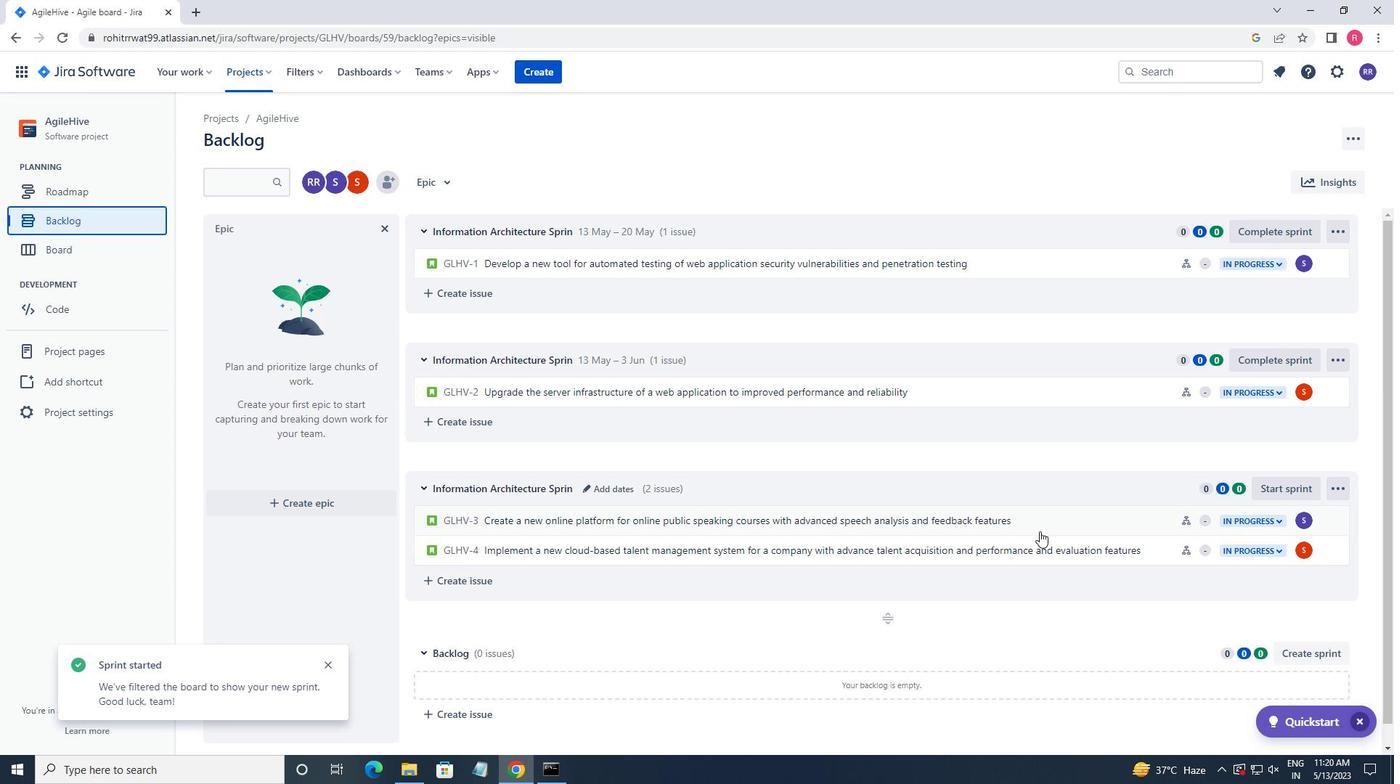 
Action: Mouse scrolled (1093, 528) with delta (0, 0)
Screenshot: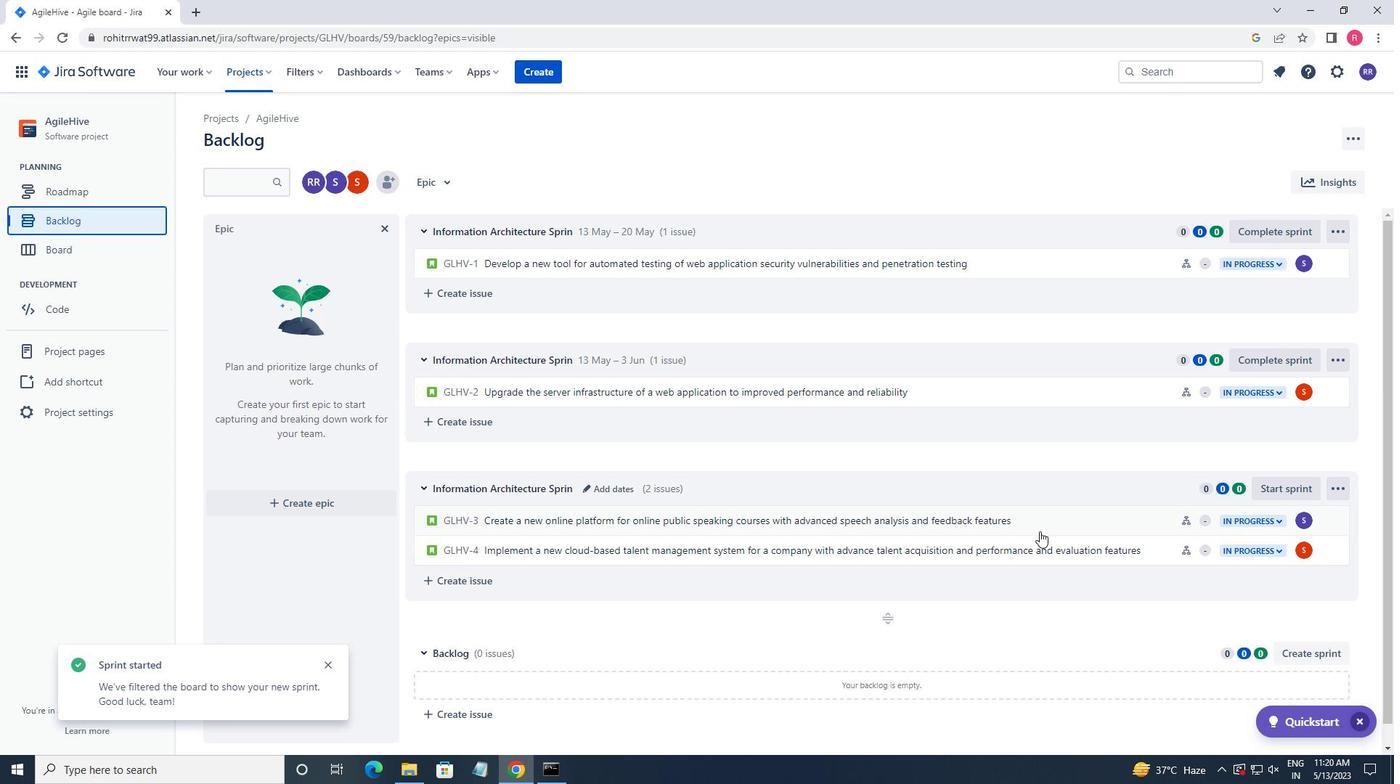 
Action: Mouse moved to (1266, 466)
Screenshot: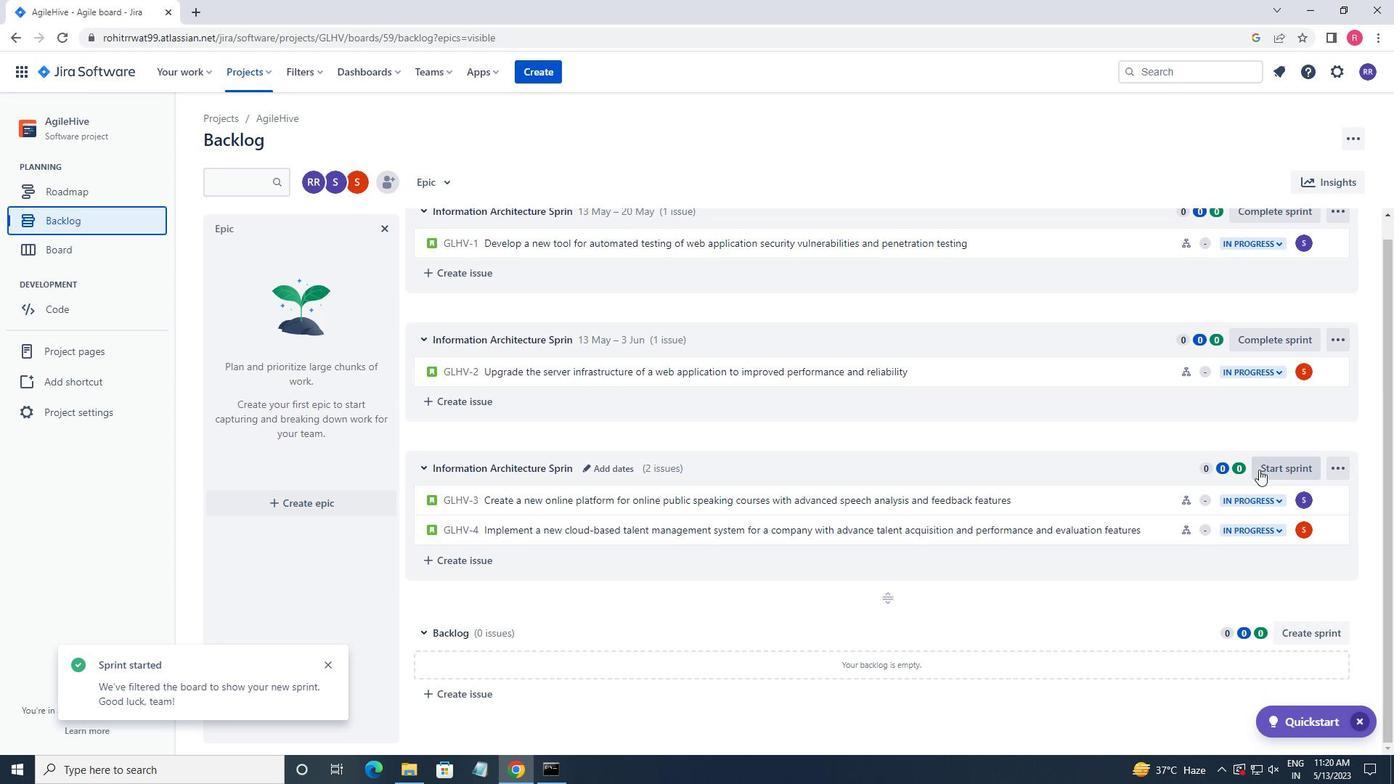 
Action: Mouse pressed left at (1266, 466)
Screenshot: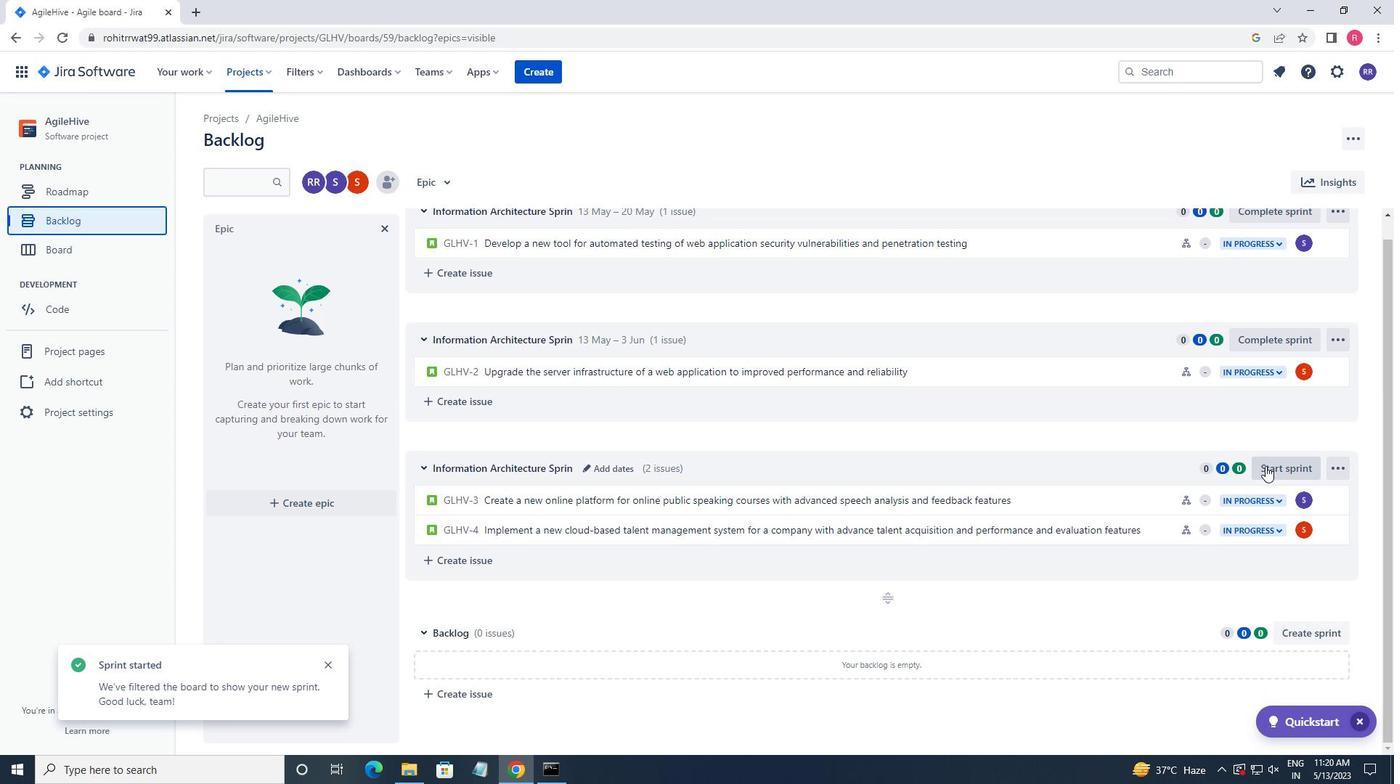 
Action: Mouse moved to (610, 242)
Screenshot: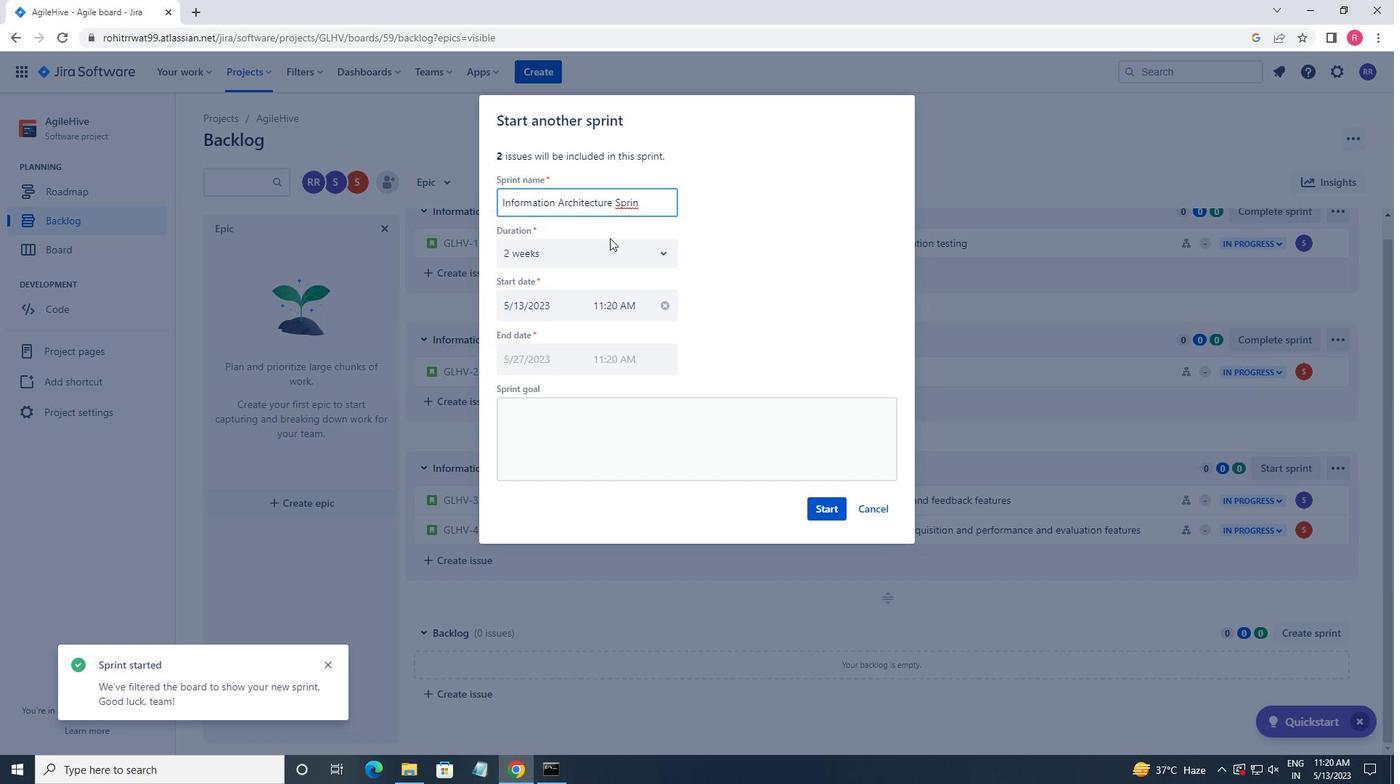 
Action: Mouse pressed left at (610, 242)
Screenshot: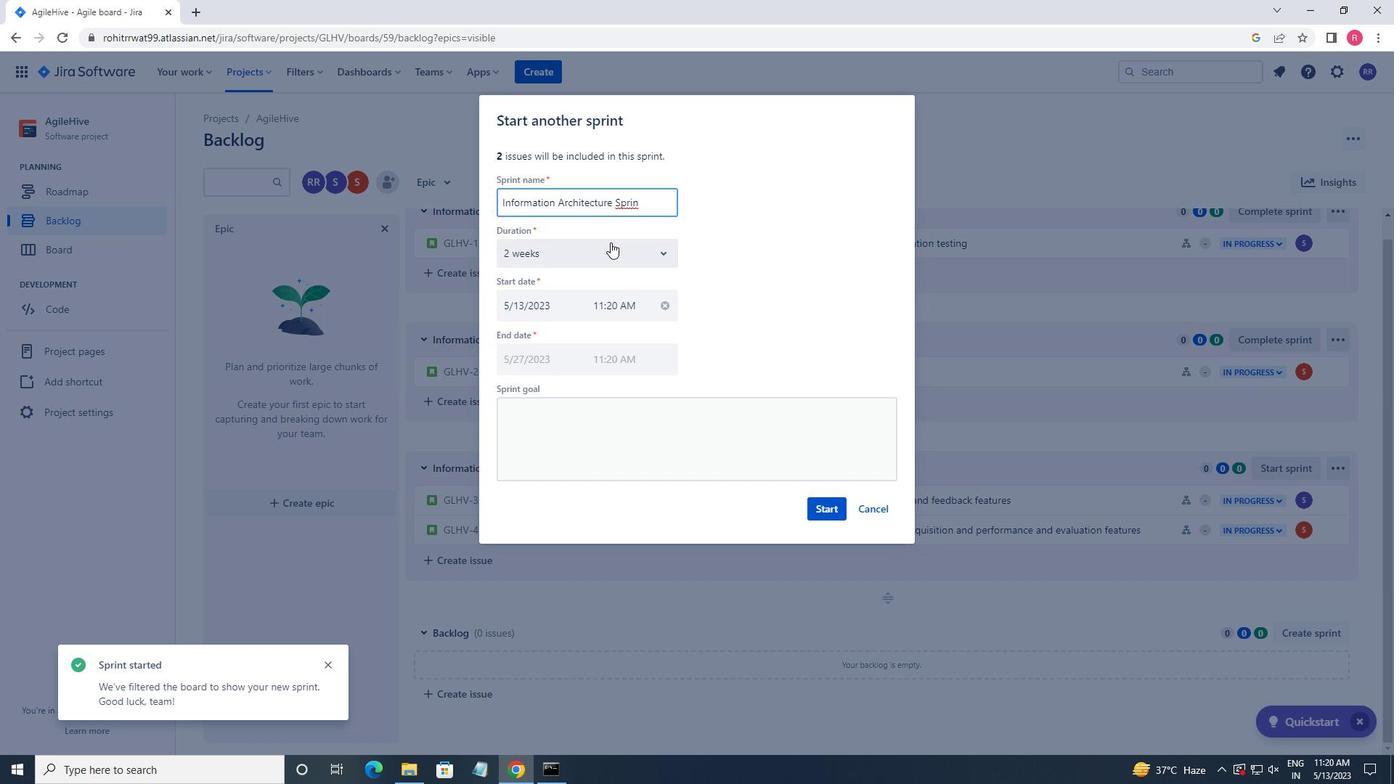 
Action: Mouse moved to (589, 310)
Screenshot: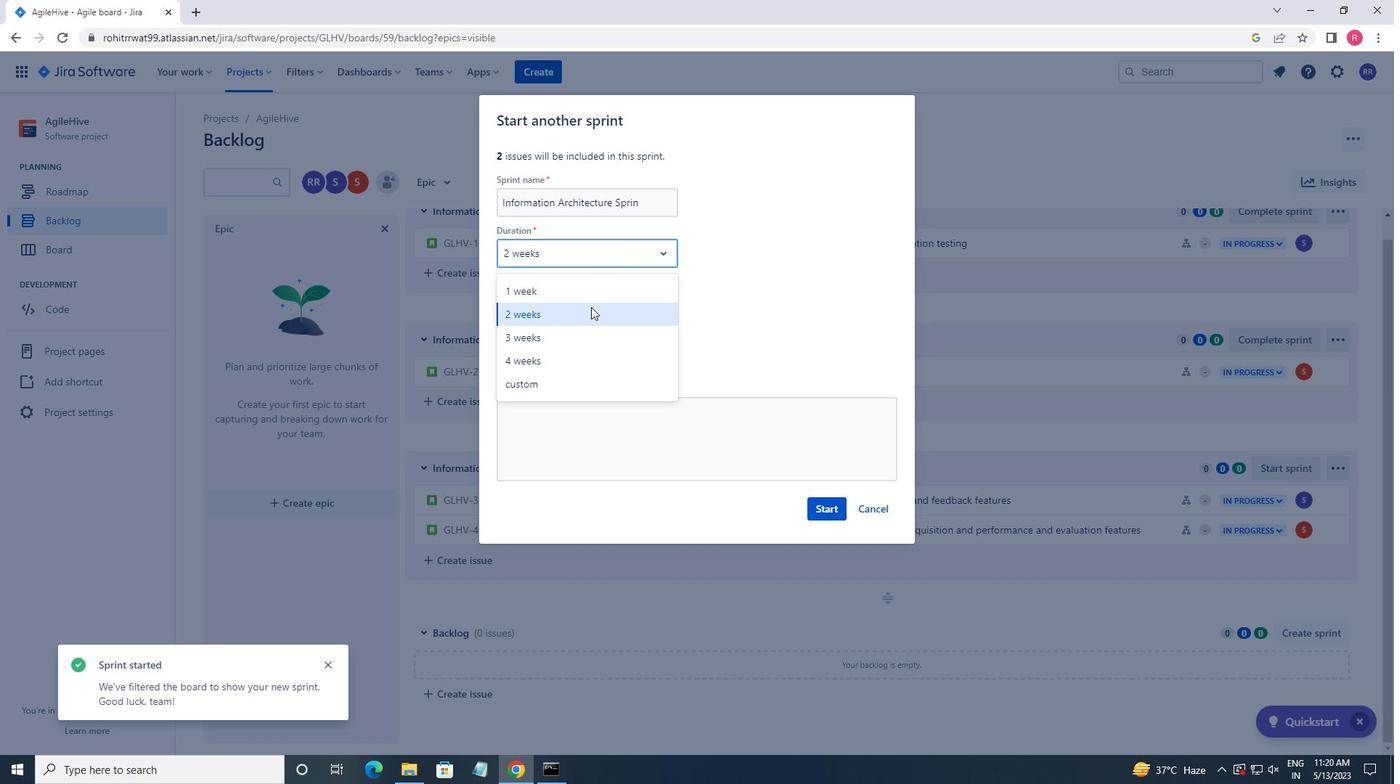
Action: Mouse pressed left at (589, 310)
Screenshot: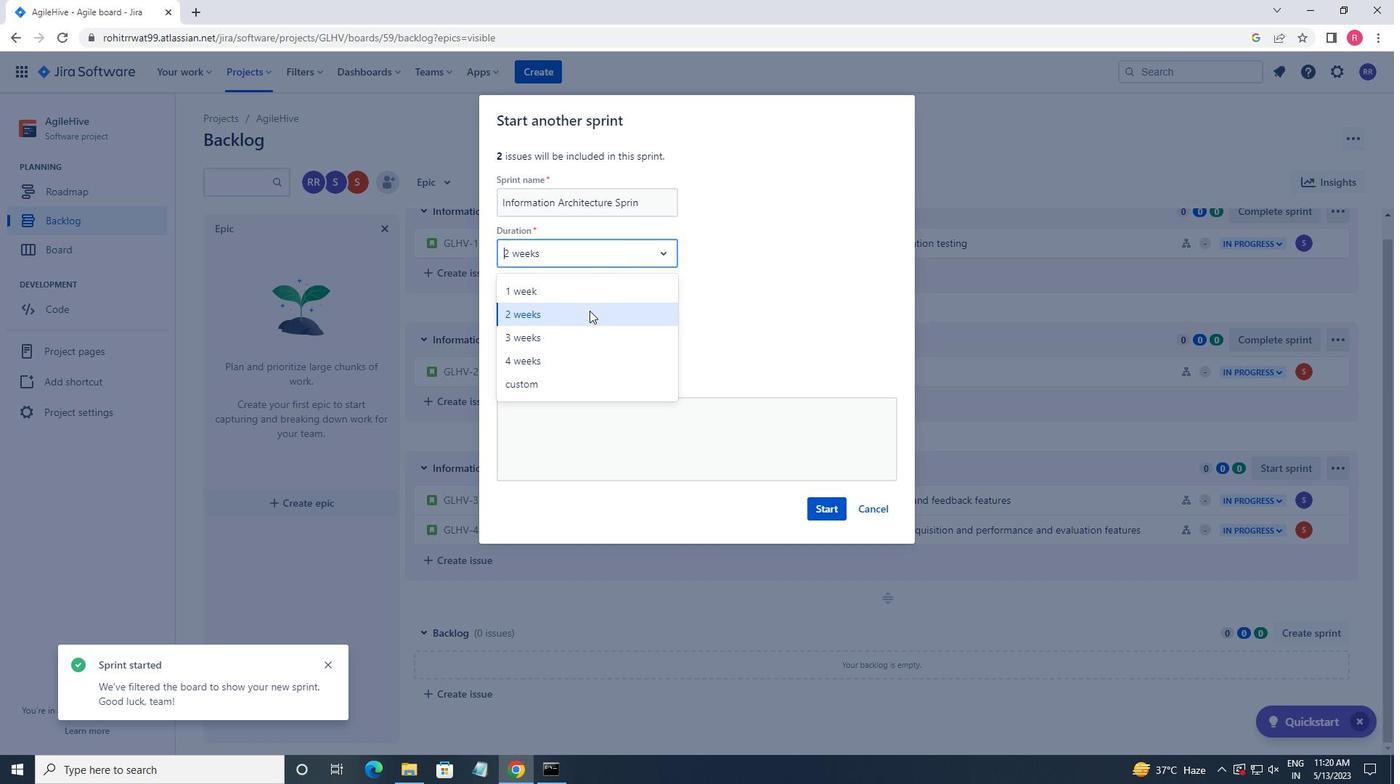
Action: Mouse moved to (837, 506)
Screenshot: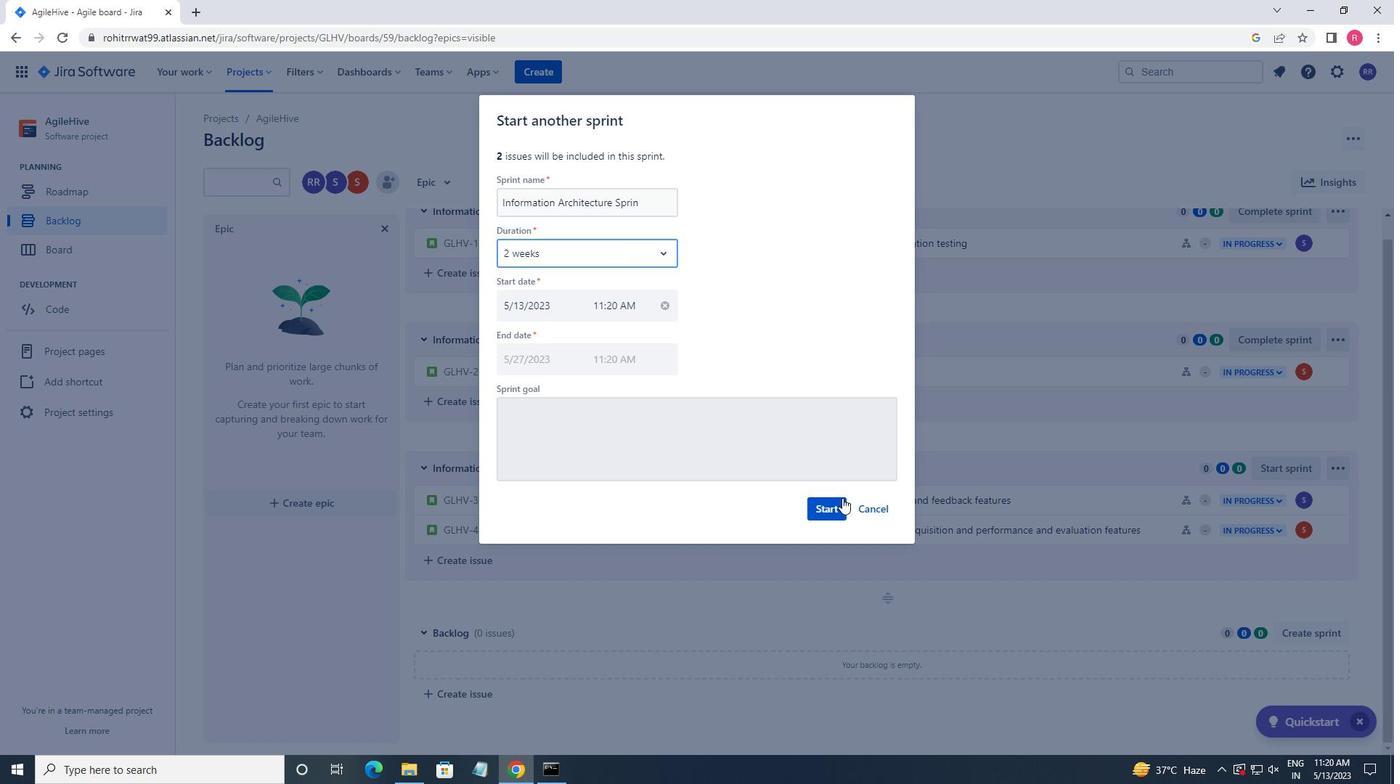 
Action: Mouse pressed left at (837, 506)
Screenshot: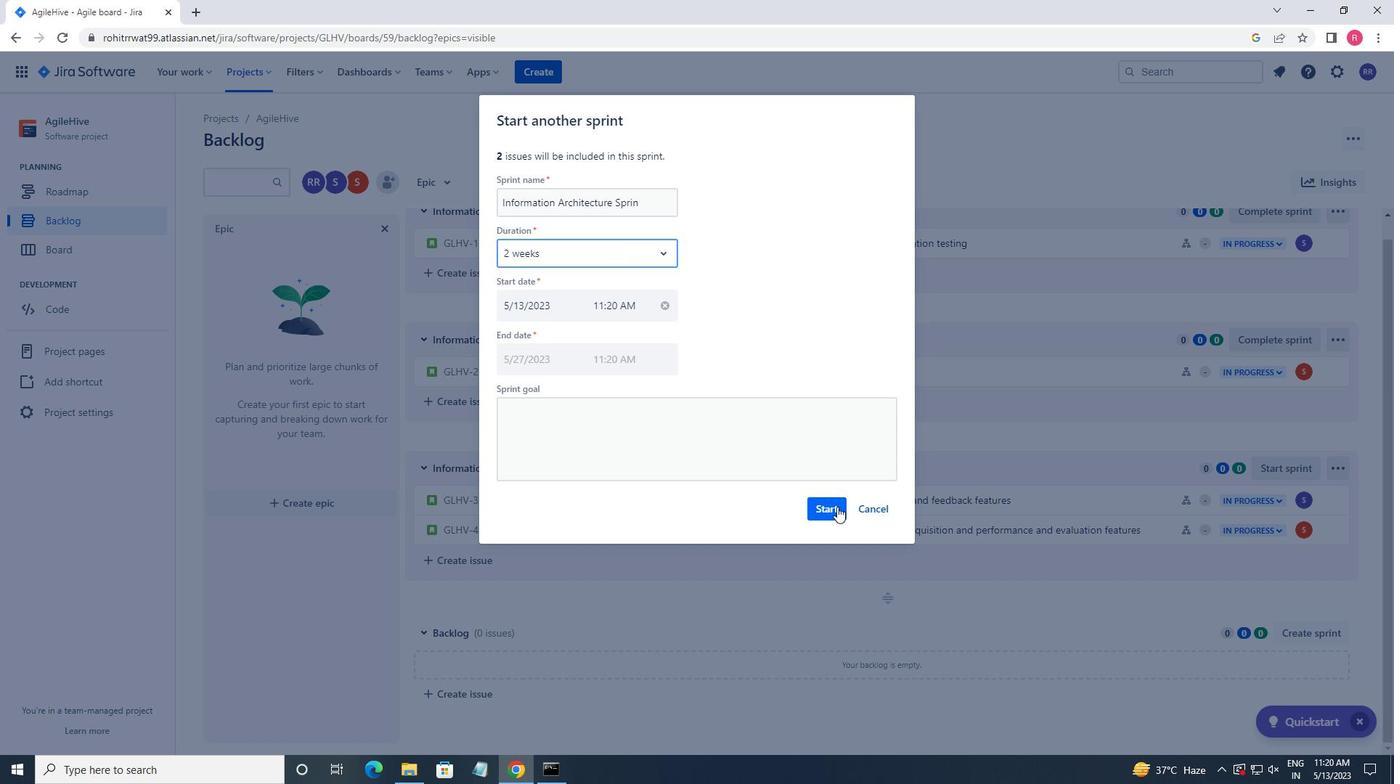 
Action: Mouse moved to (108, 233)
Screenshot: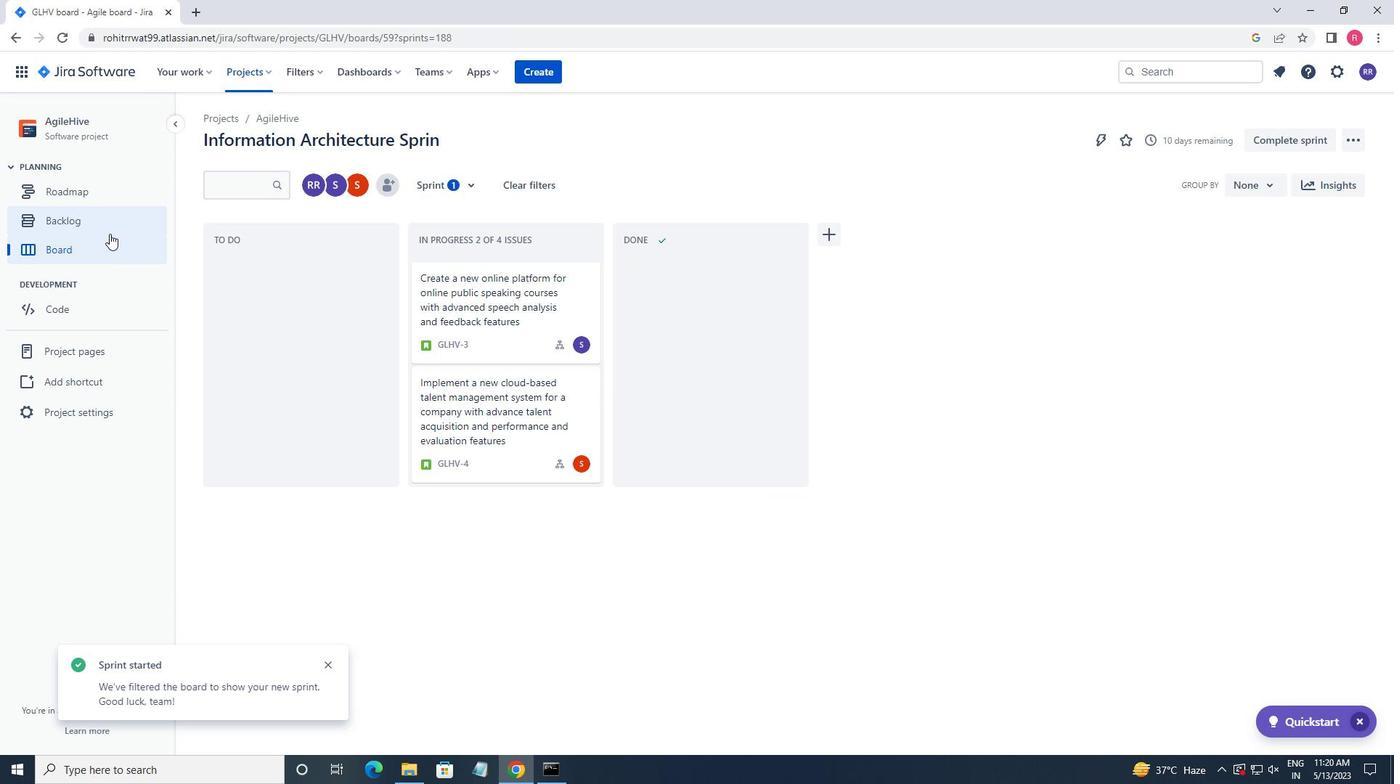
Action: Mouse pressed left at (108, 233)
Screenshot: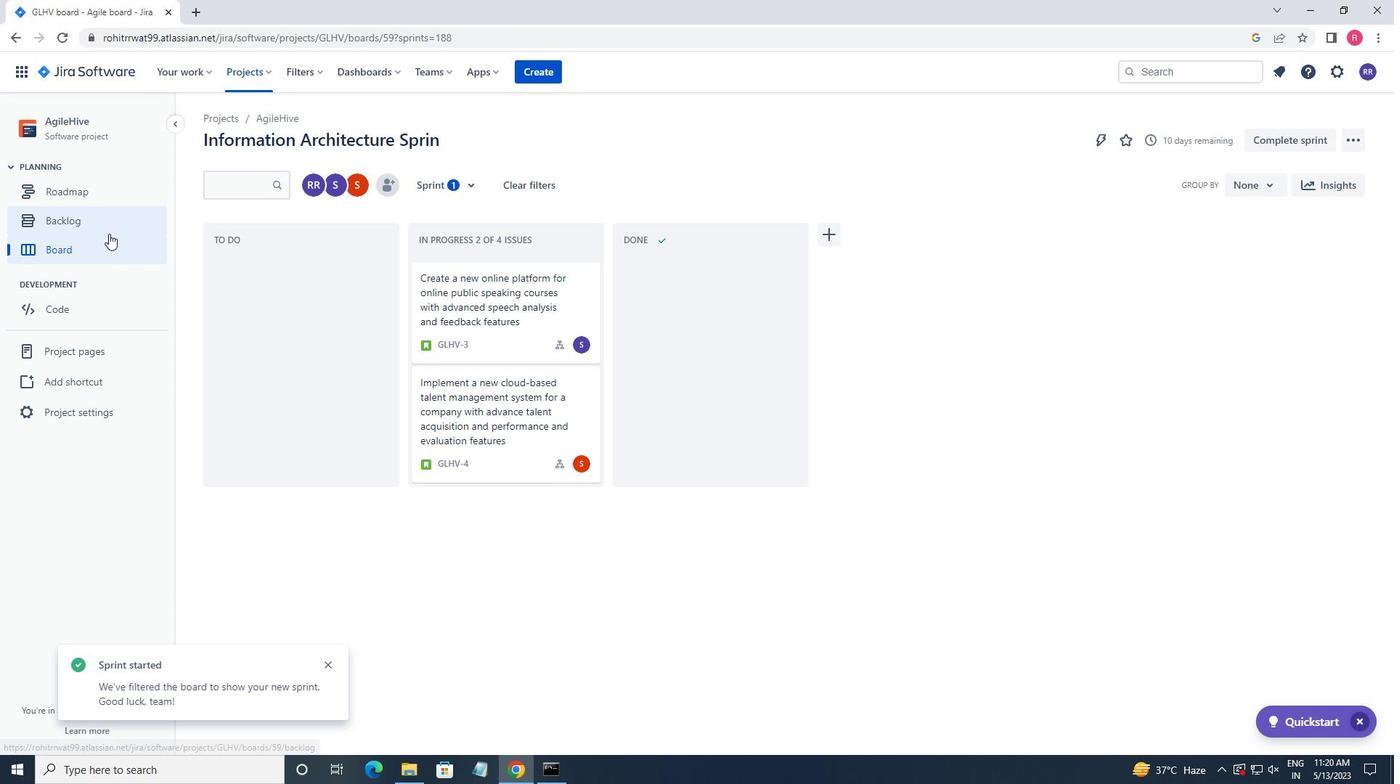 
